 Task: Create a Workspace WS0000000005 in Trello with Workspace Type as ENGINEERING-IT and Workspace Description as WD0000000005. Invite a Team Member ayush98111@gmail.com to Workspace WS0000000005 in Trello. Invite a Team Member mailaustralia7@gmail.com to Workspace WS0000000005 in Trello. Invite a Team Member carxxstreet791@gmail.com to Workspace WS0000000005 in Trello. Invite a Team Member nikrathi889@gmail.com to Workspace WS0000000005 in Trello
Action: Mouse moved to (591, 109)
Screenshot: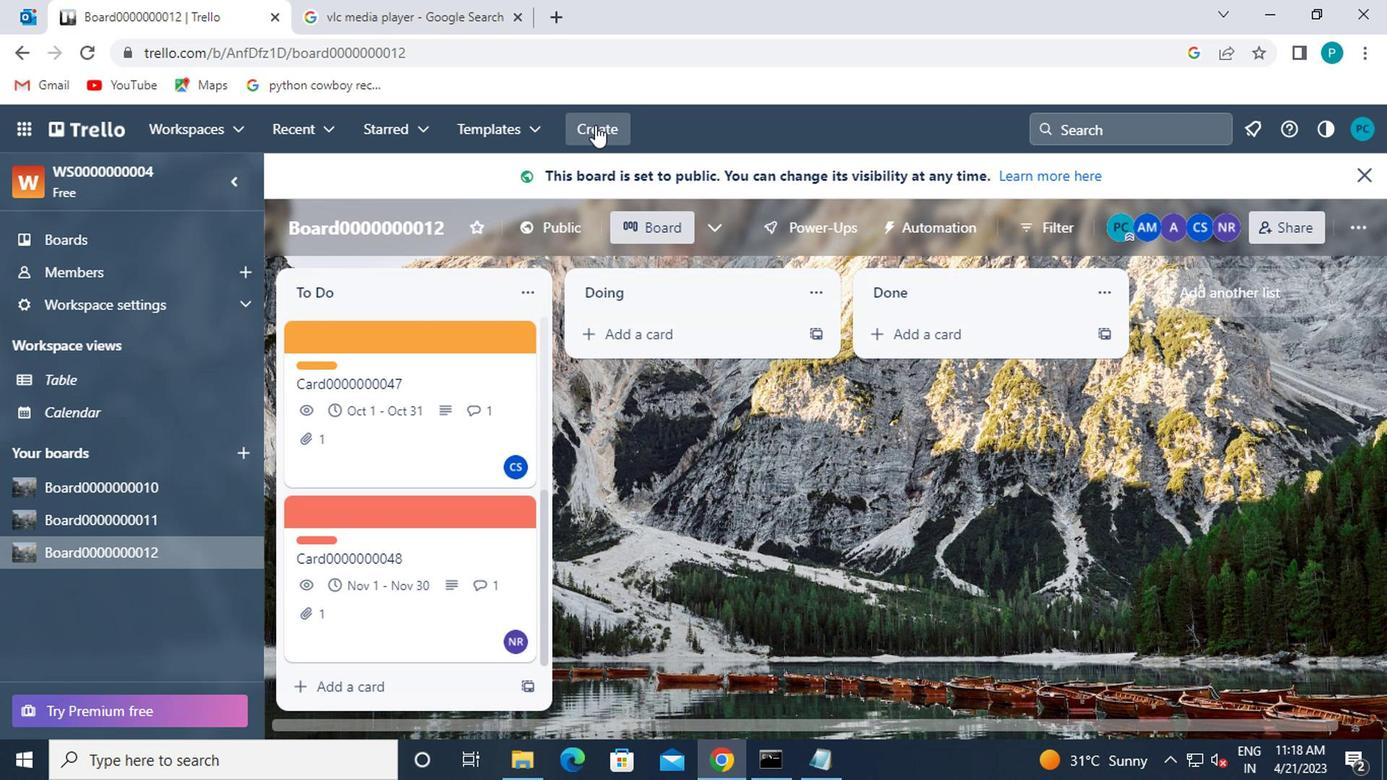 
Action: Mouse pressed left at (591, 109)
Screenshot: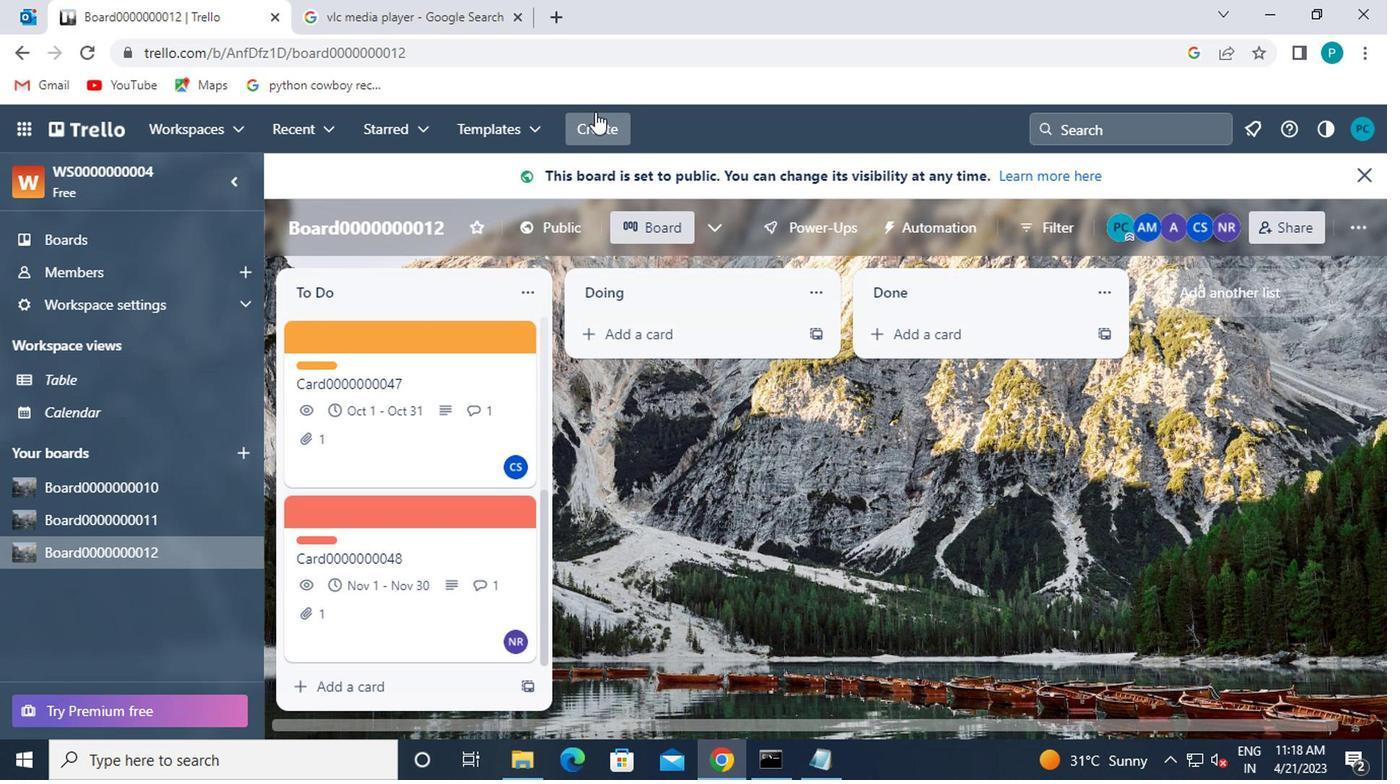 
Action: Mouse moved to (593, 117)
Screenshot: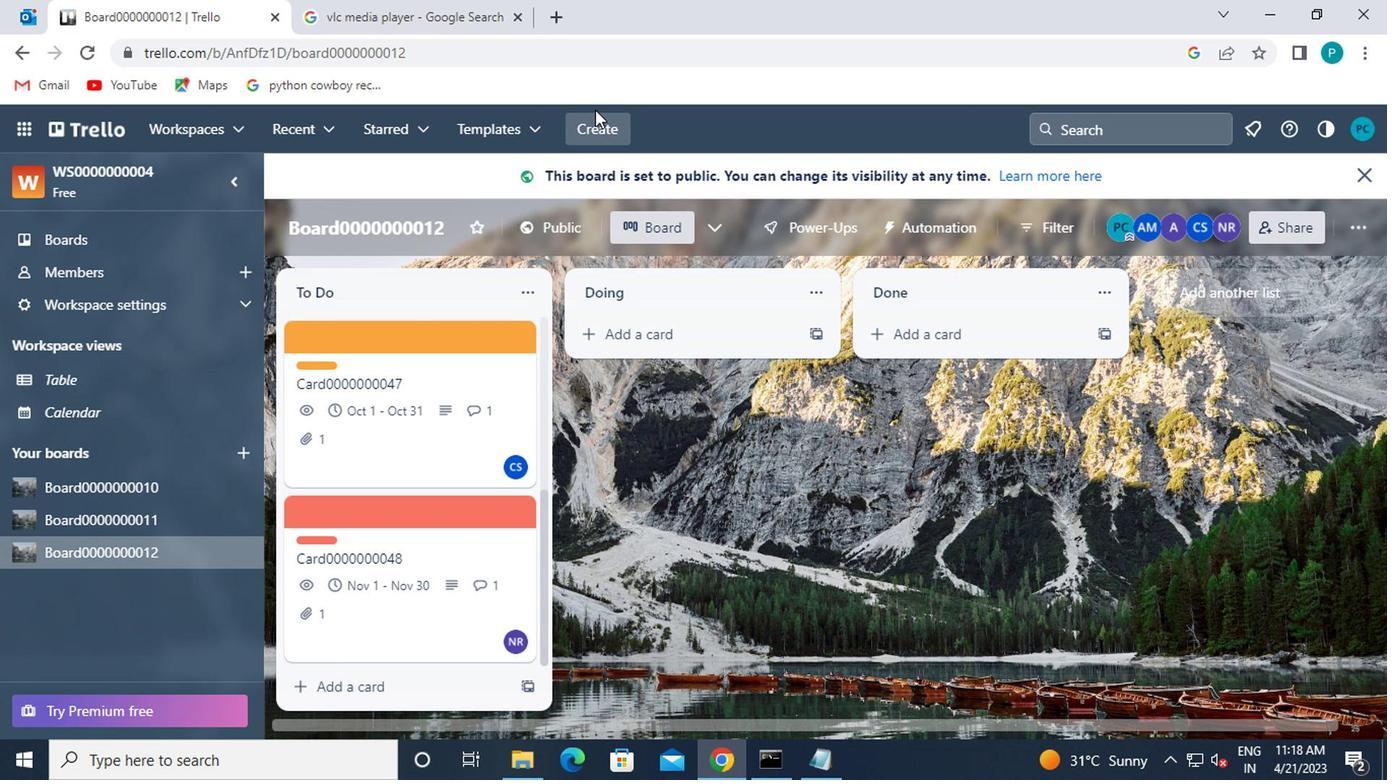 
Action: Mouse pressed left at (593, 117)
Screenshot: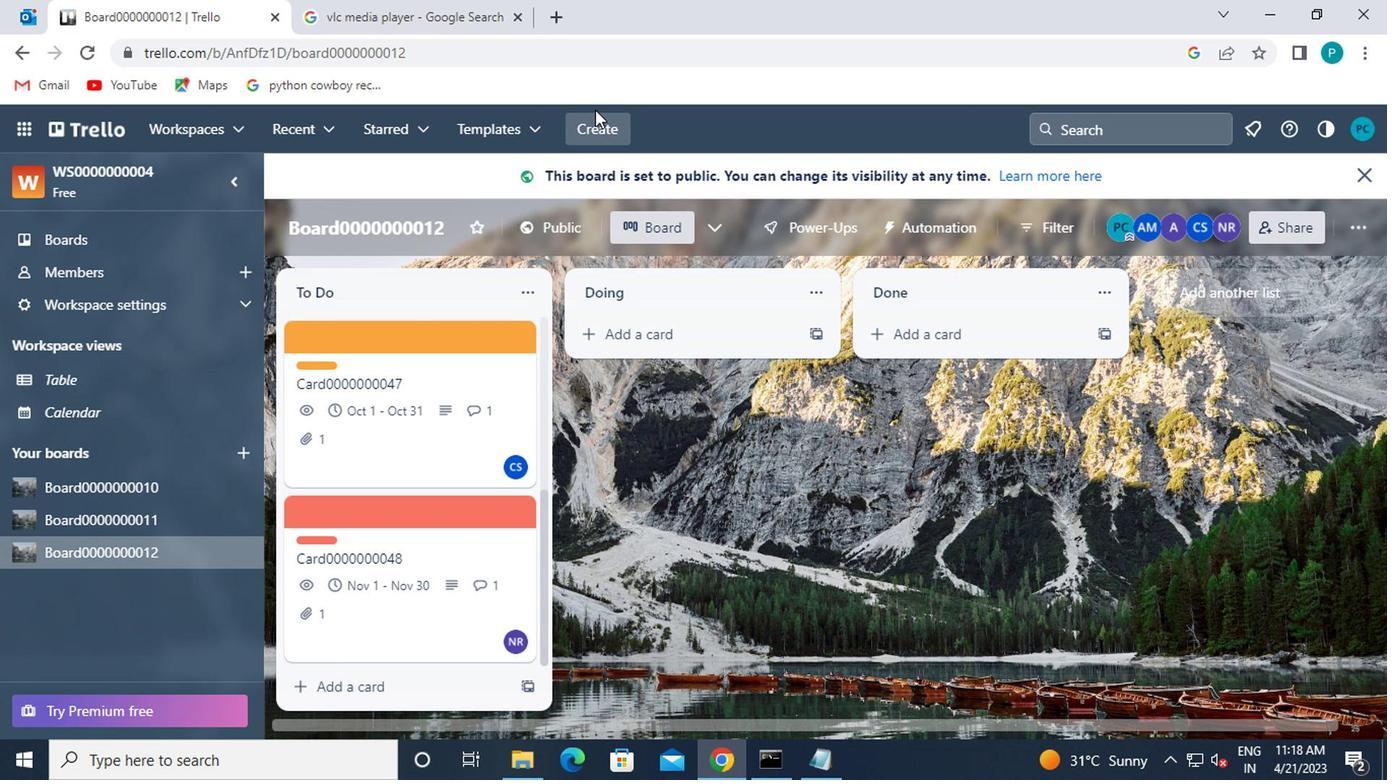 
Action: Mouse moved to (648, 332)
Screenshot: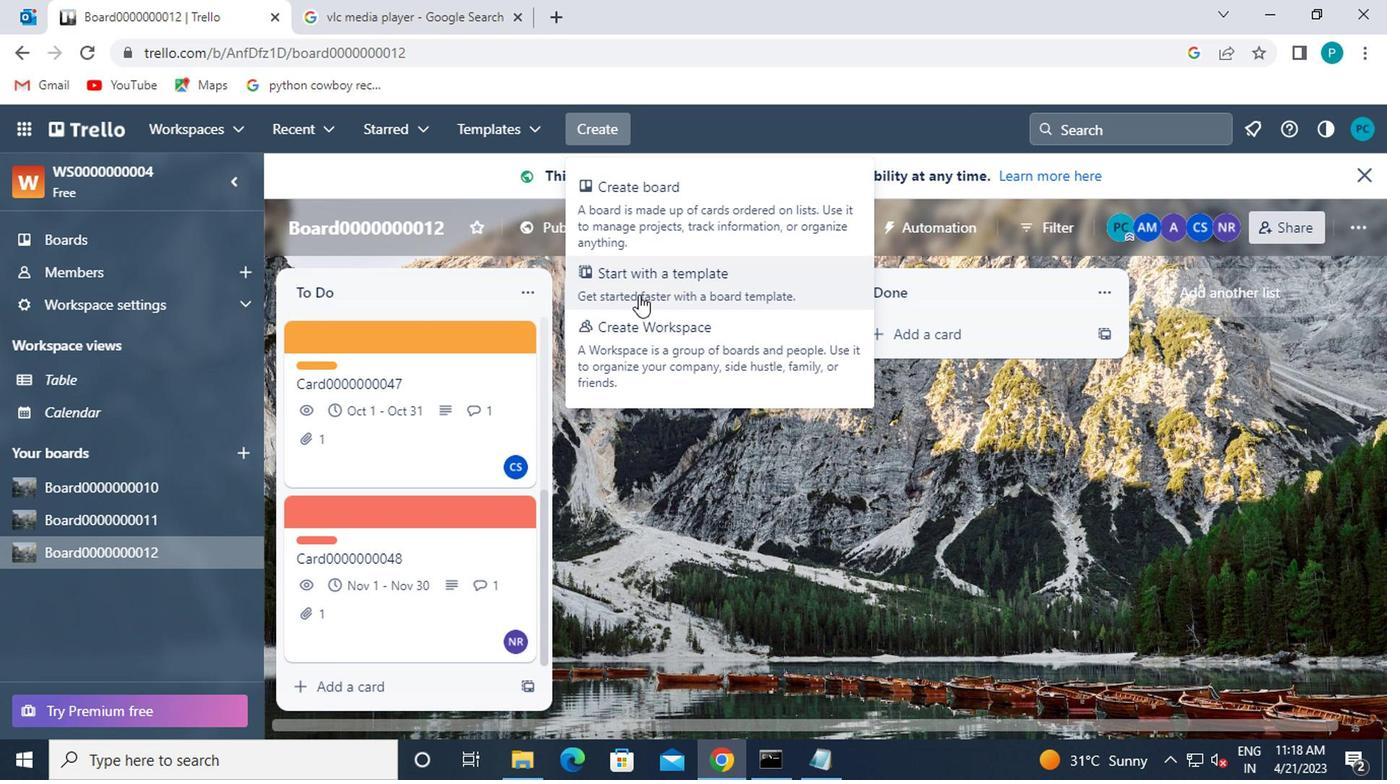 
Action: Mouse pressed left at (648, 332)
Screenshot: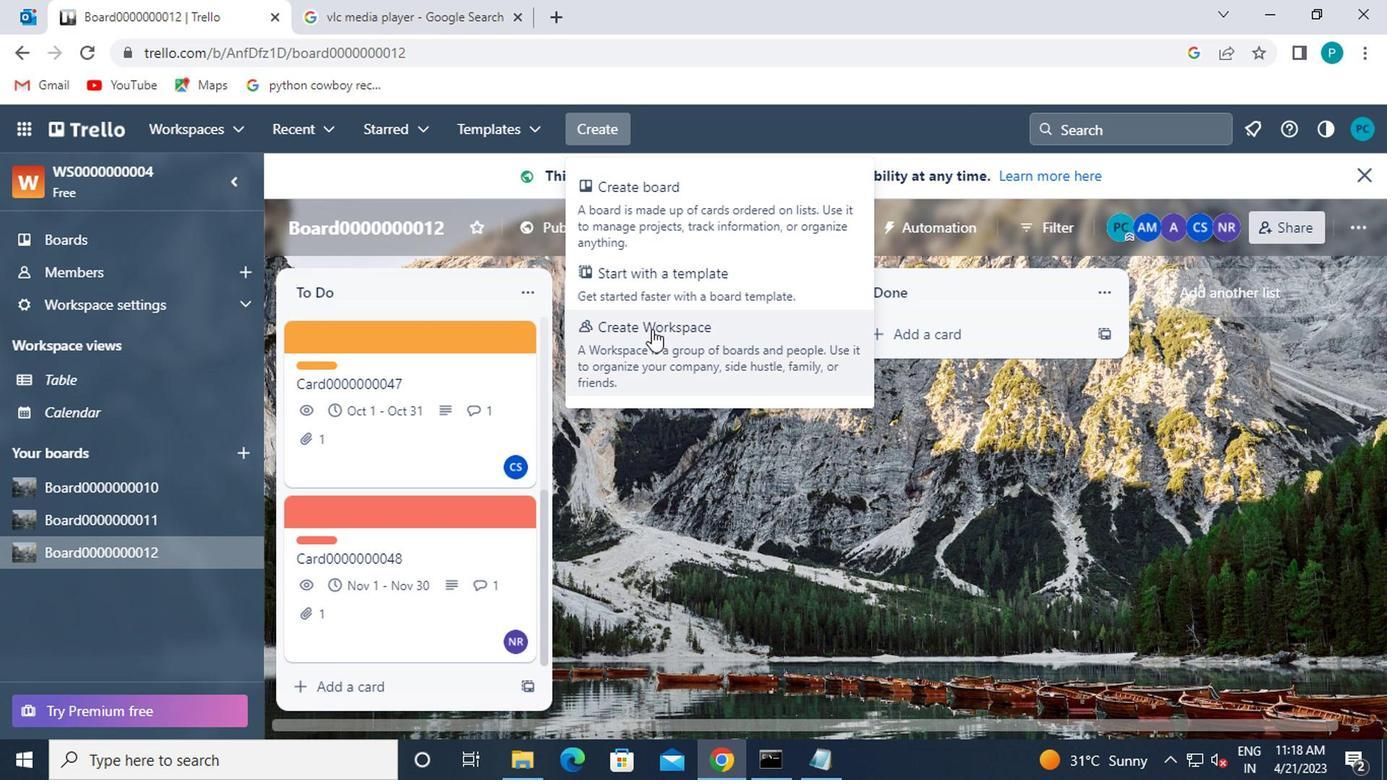 
Action: Mouse moved to (430, 376)
Screenshot: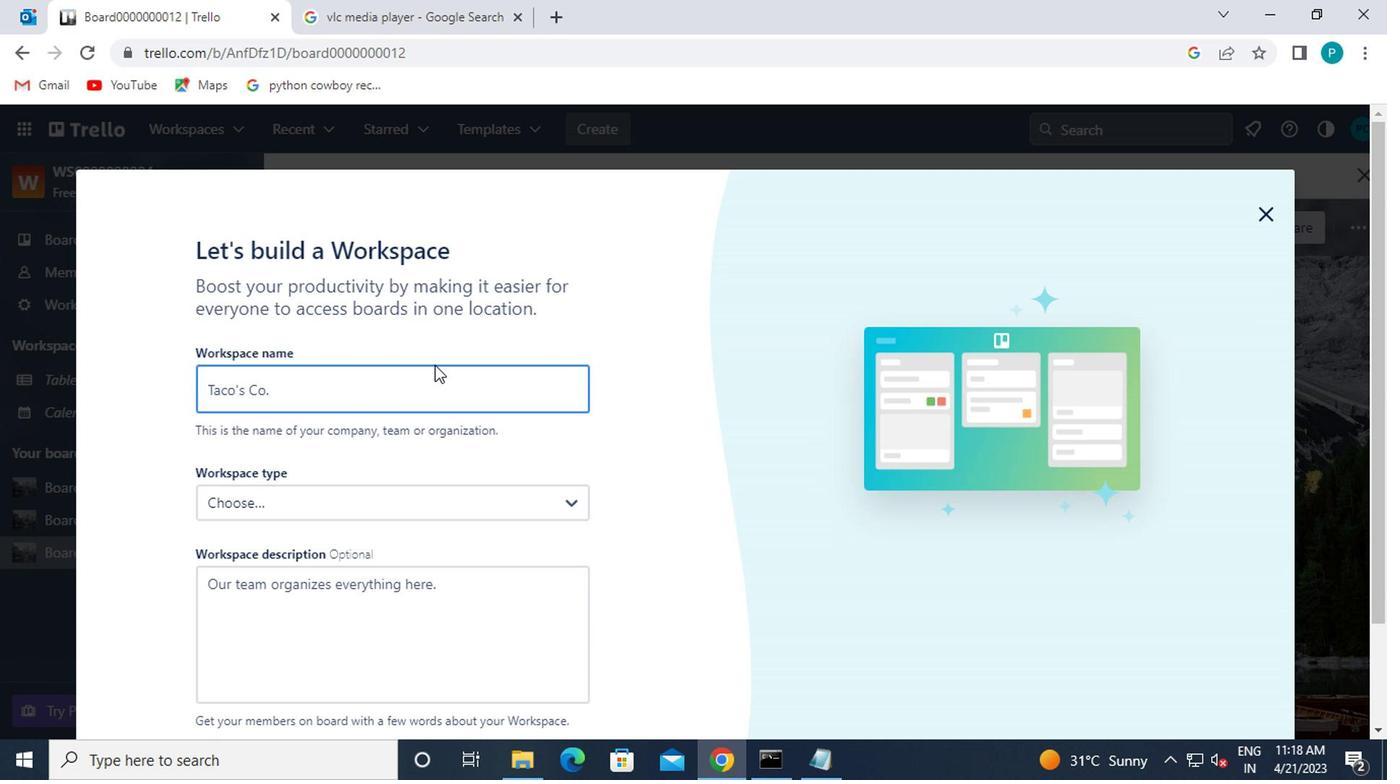 
Action: Mouse pressed left at (430, 376)
Screenshot: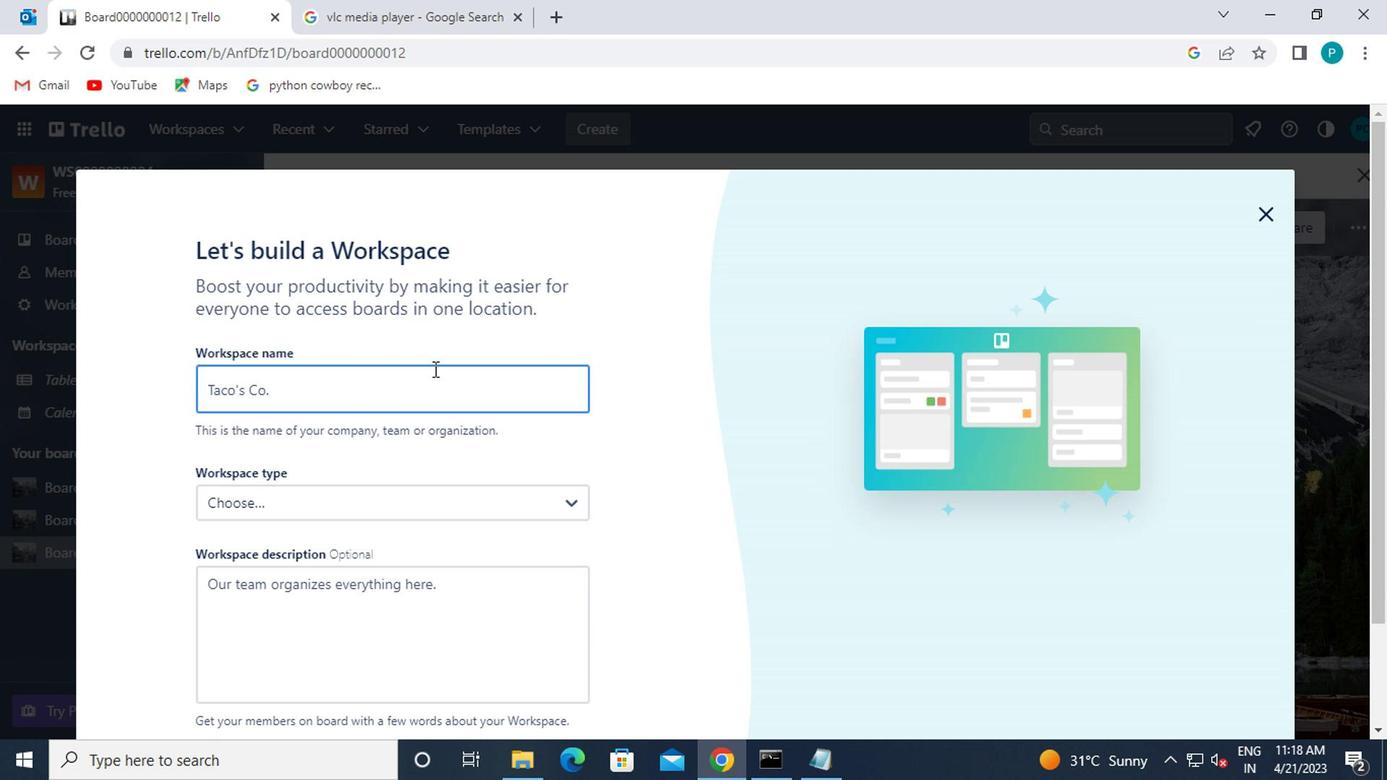 
Action: Mouse moved to (430, 379)
Screenshot: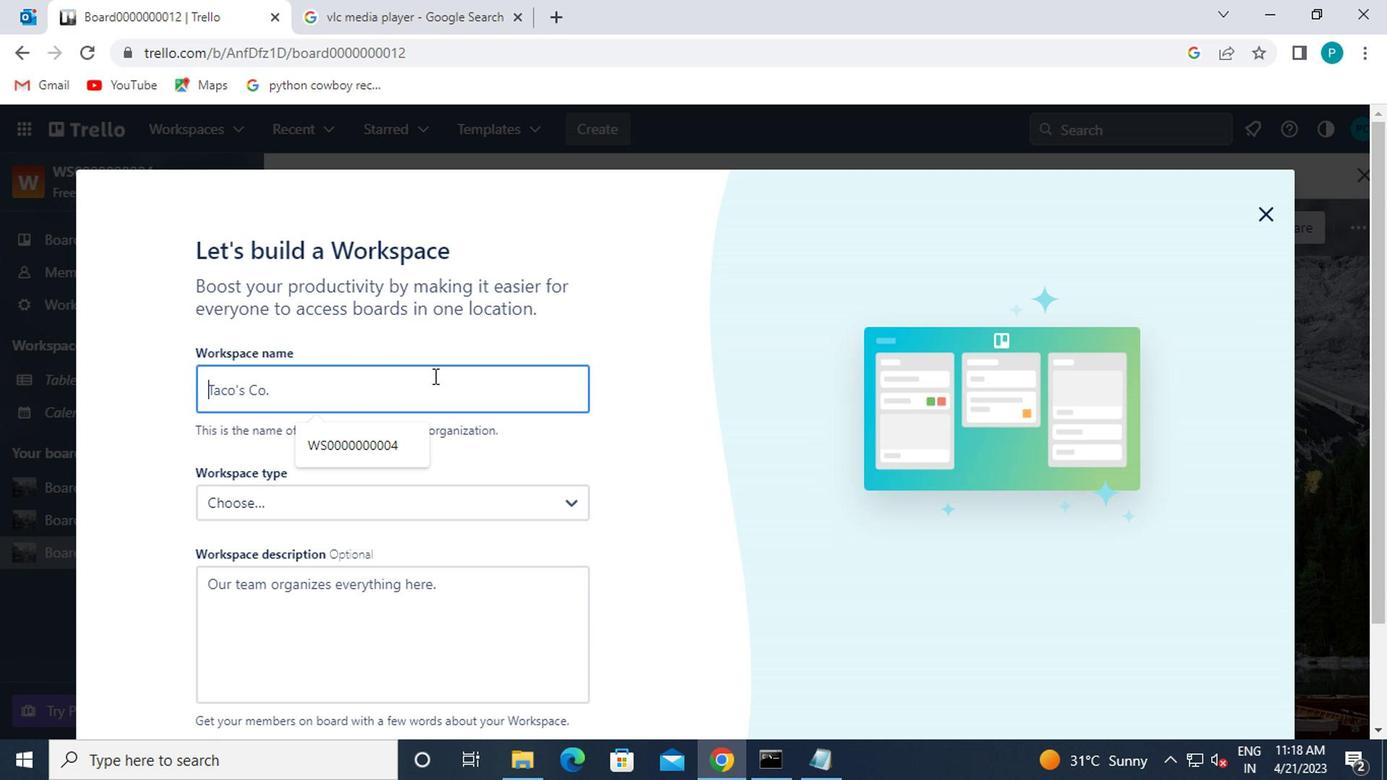 
Action: Key pressed ws0000000005
Screenshot: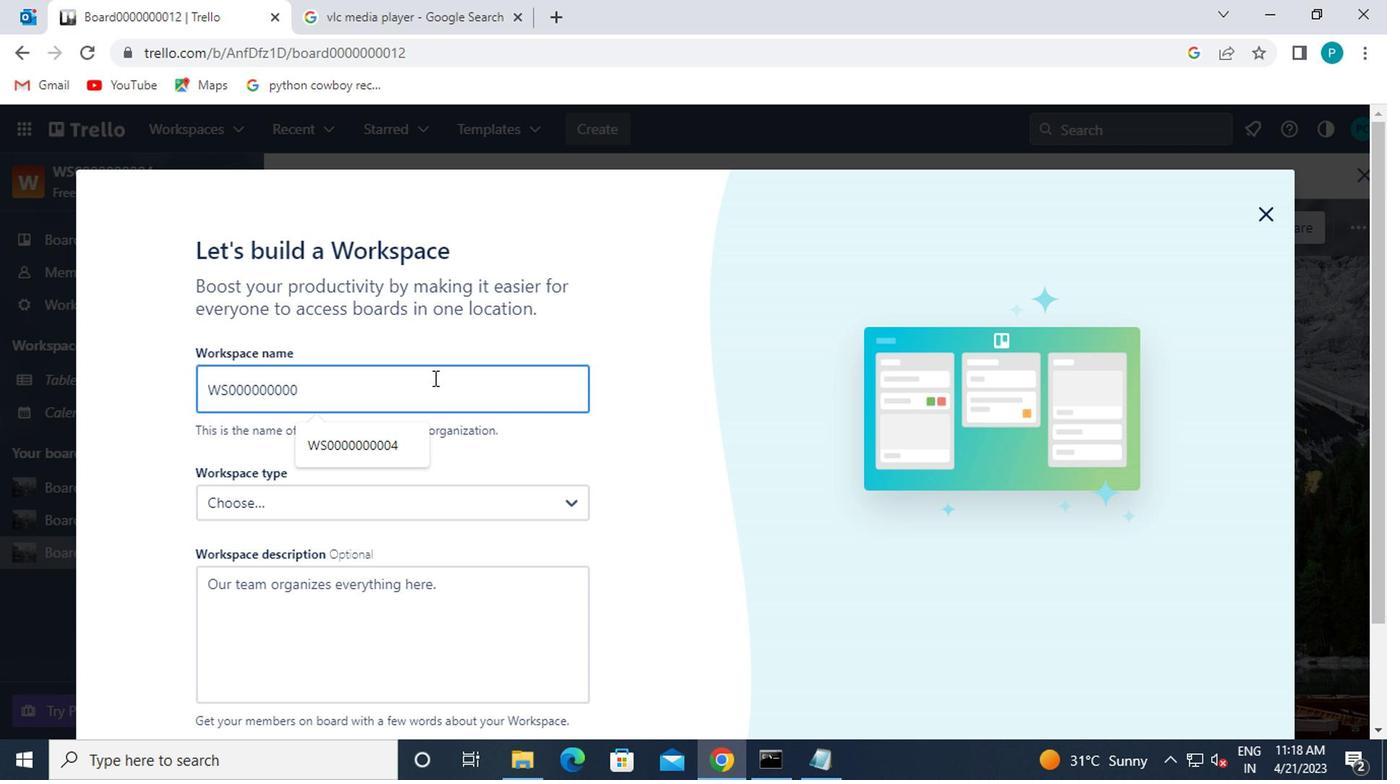 
Action: Mouse moved to (424, 500)
Screenshot: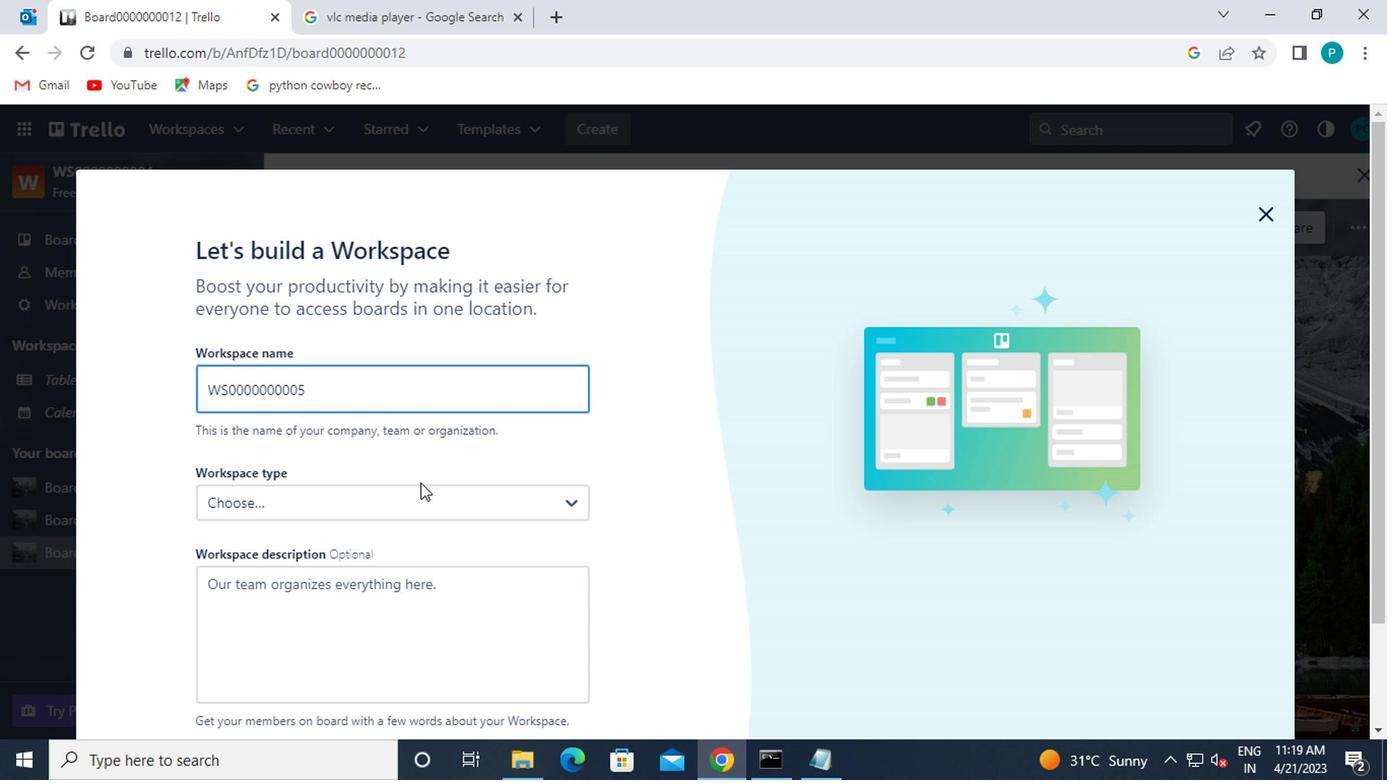 
Action: Mouse pressed left at (424, 500)
Screenshot: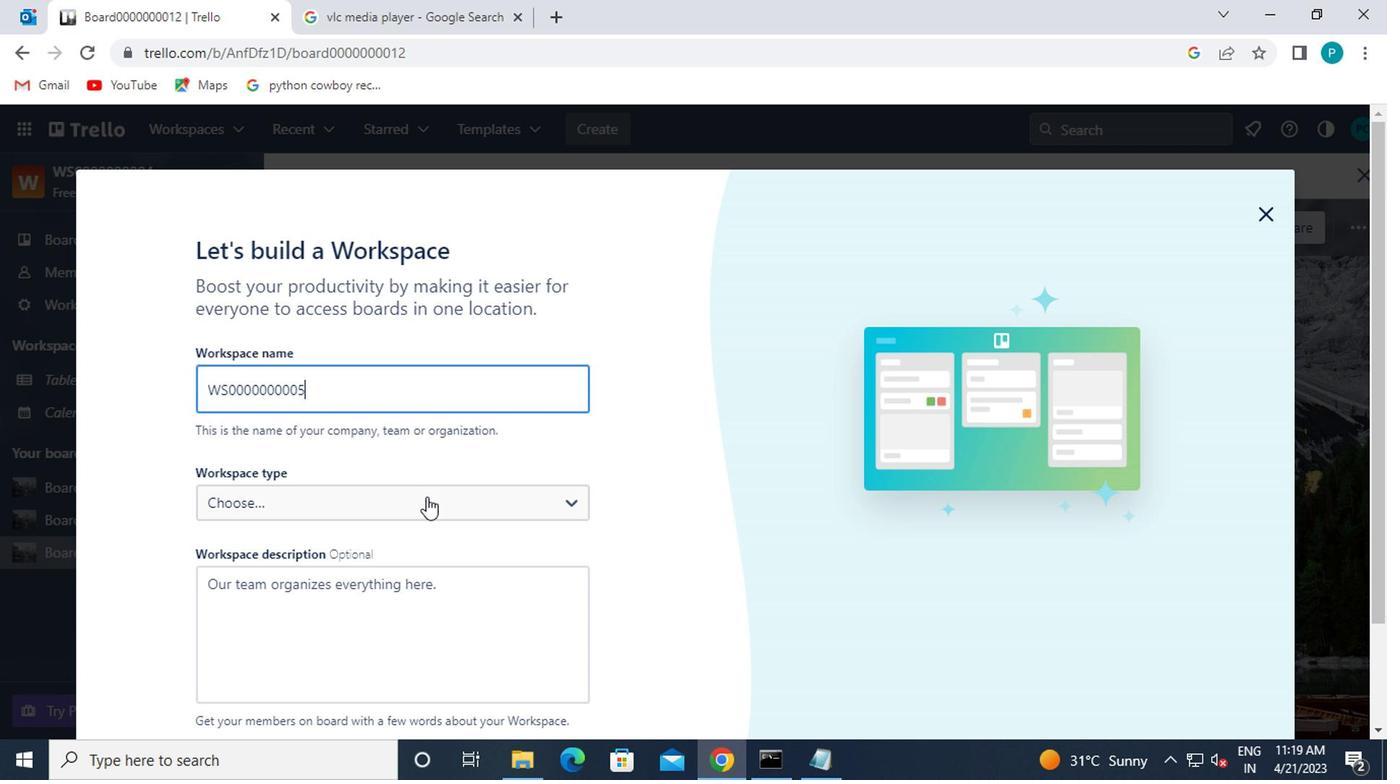 
Action: Mouse moved to (362, 712)
Screenshot: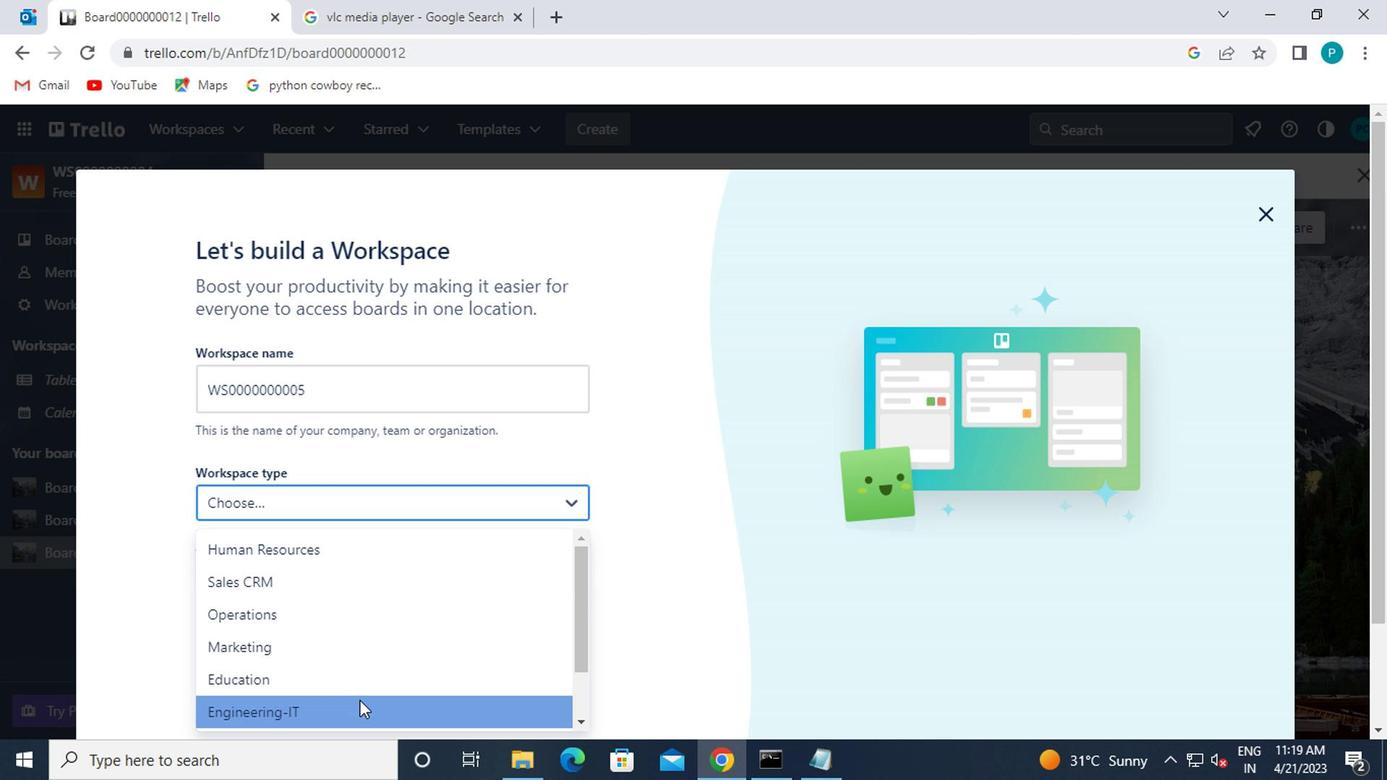 
Action: Mouse pressed left at (362, 712)
Screenshot: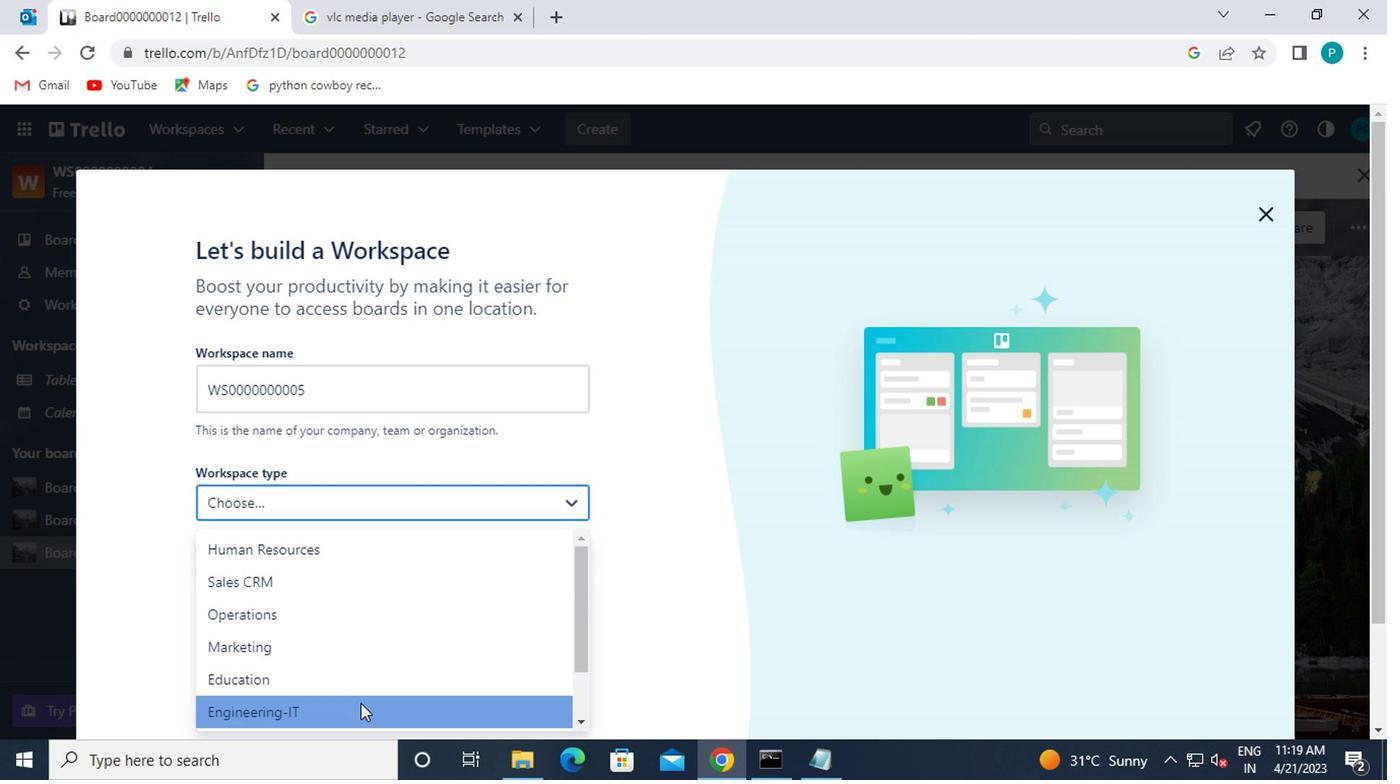 
Action: Mouse moved to (344, 669)
Screenshot: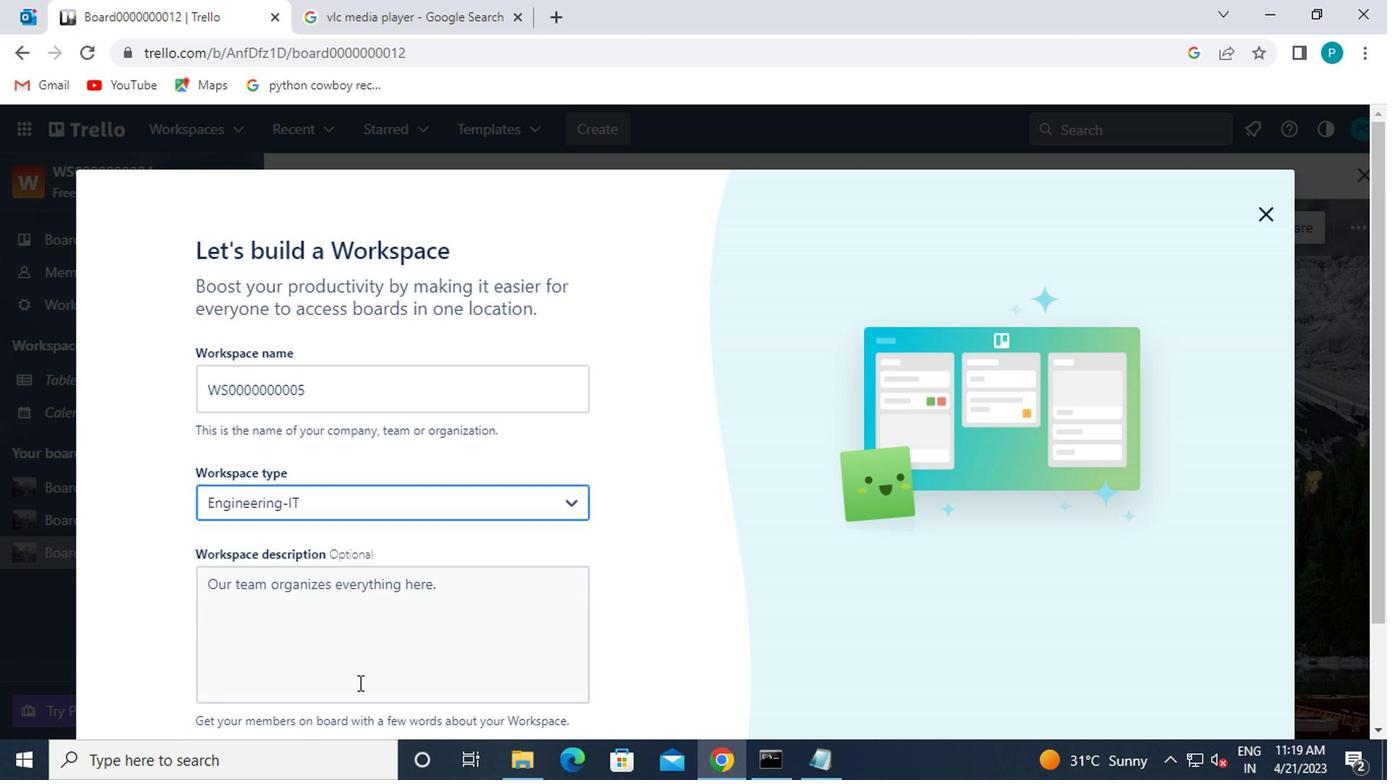 
Action: Mouse scrolled (344, 668) with delta (0, -1)
Screenshot: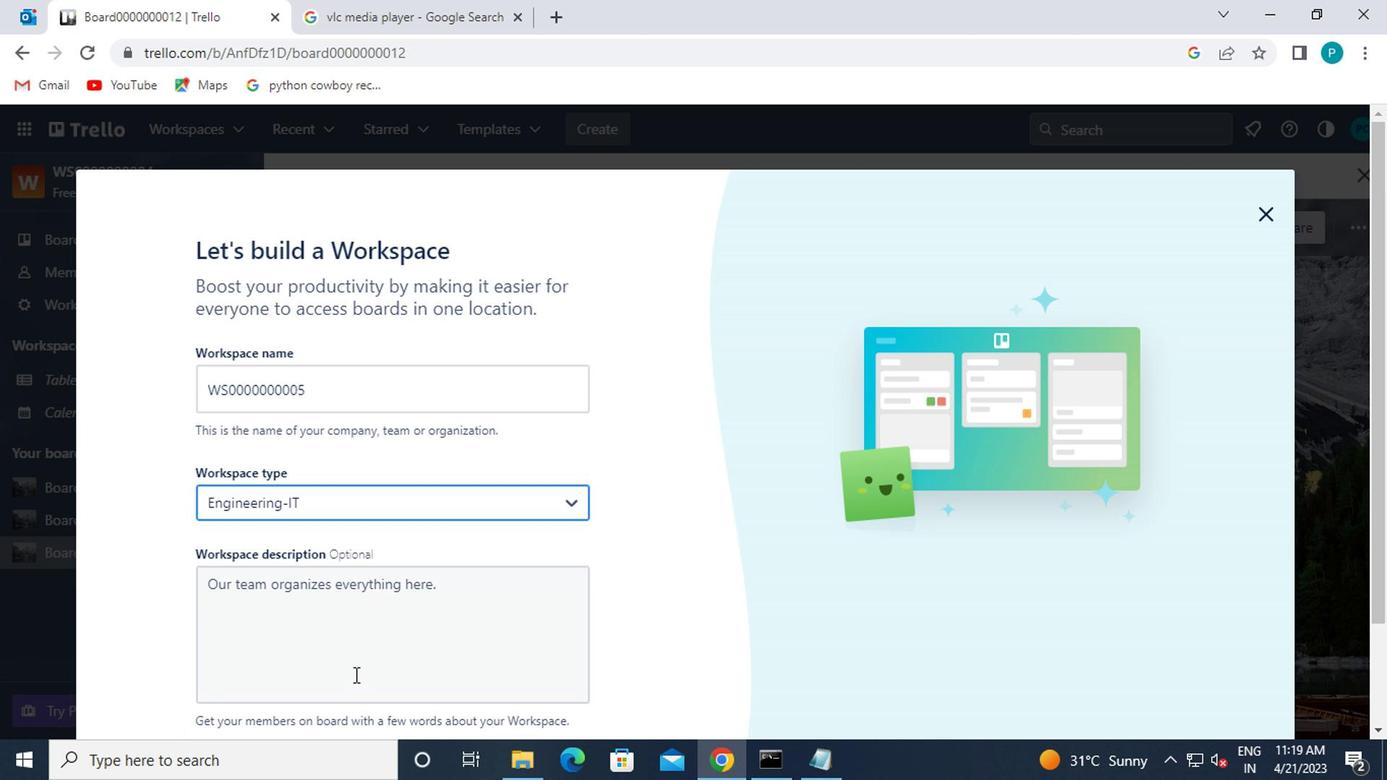 
Action: Mouse moved to (330, 544)
Screenshot: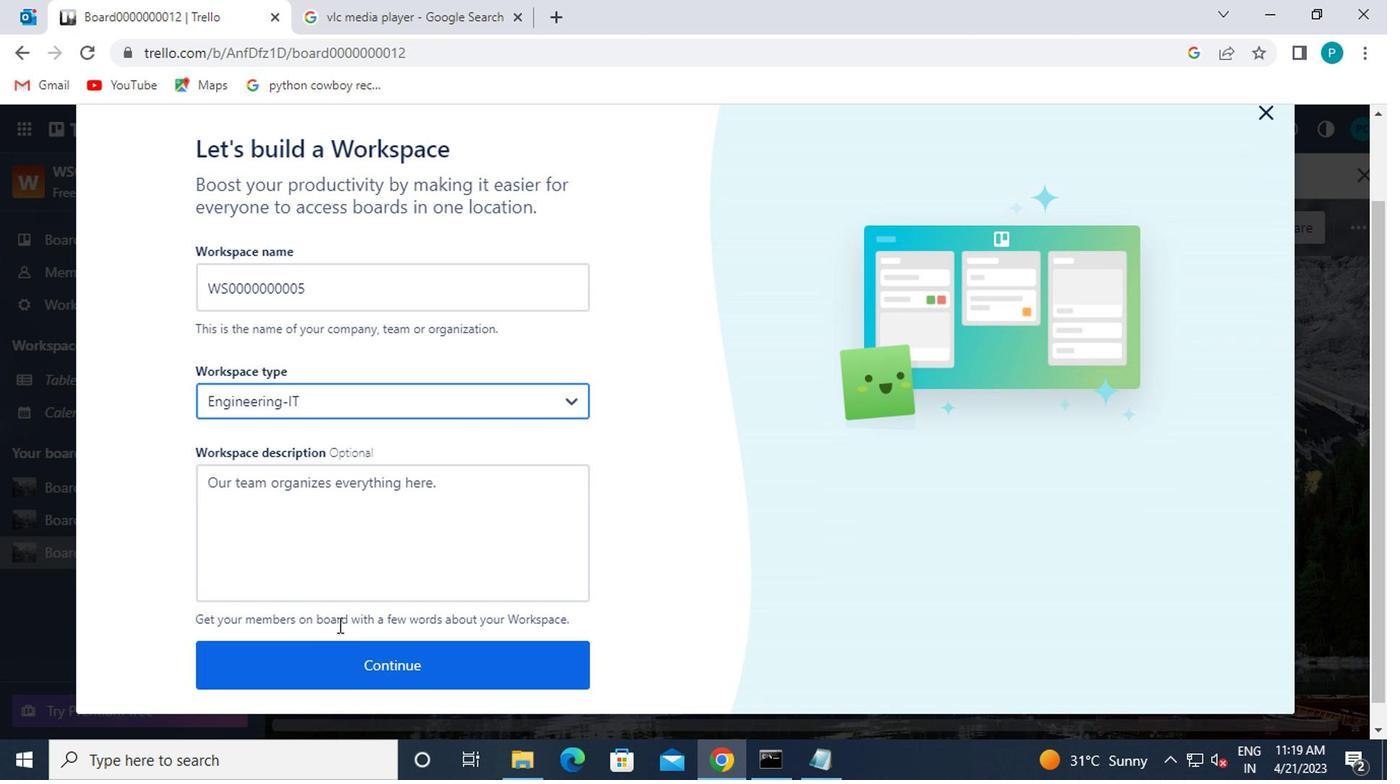 
Action: Mouse pressed left at (330, 544)
Screenshot: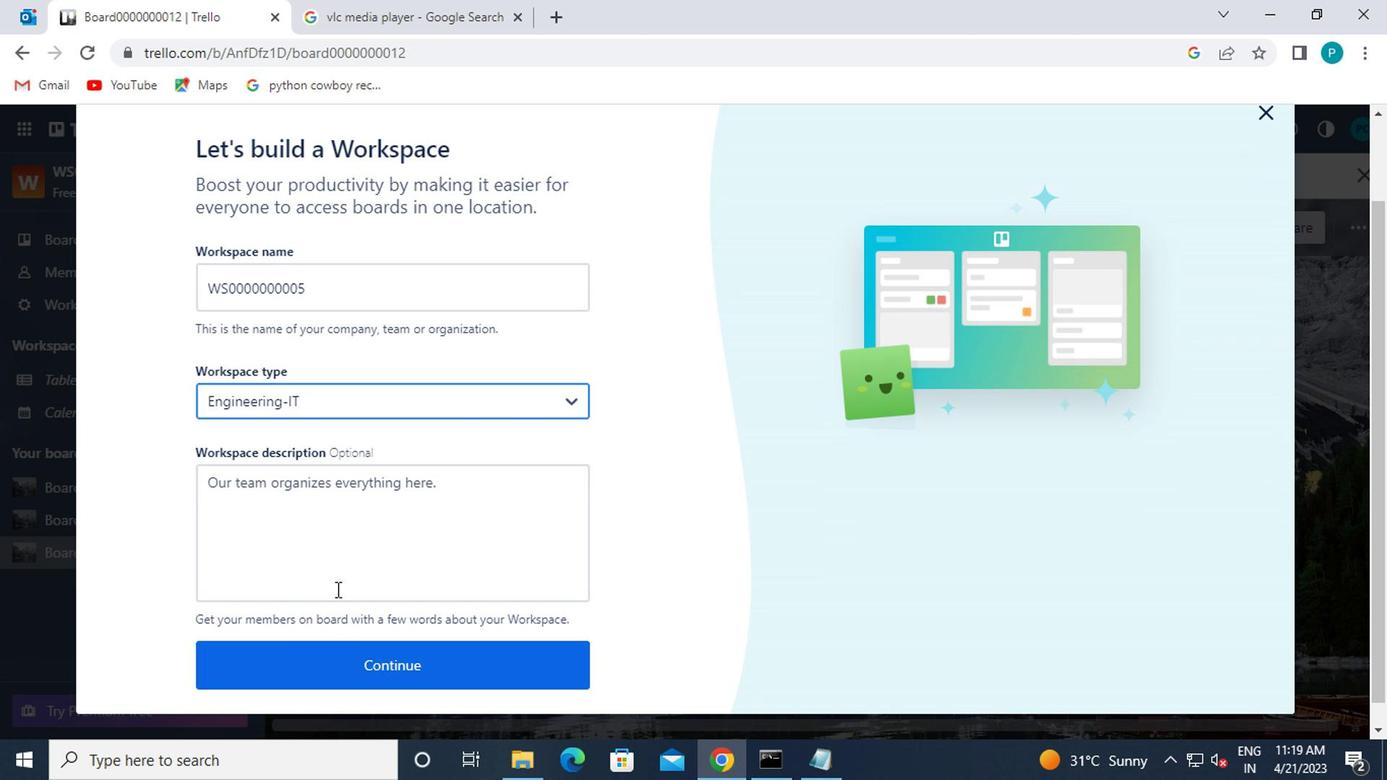 
Action: Key pressed wd0000000005
Screenshot: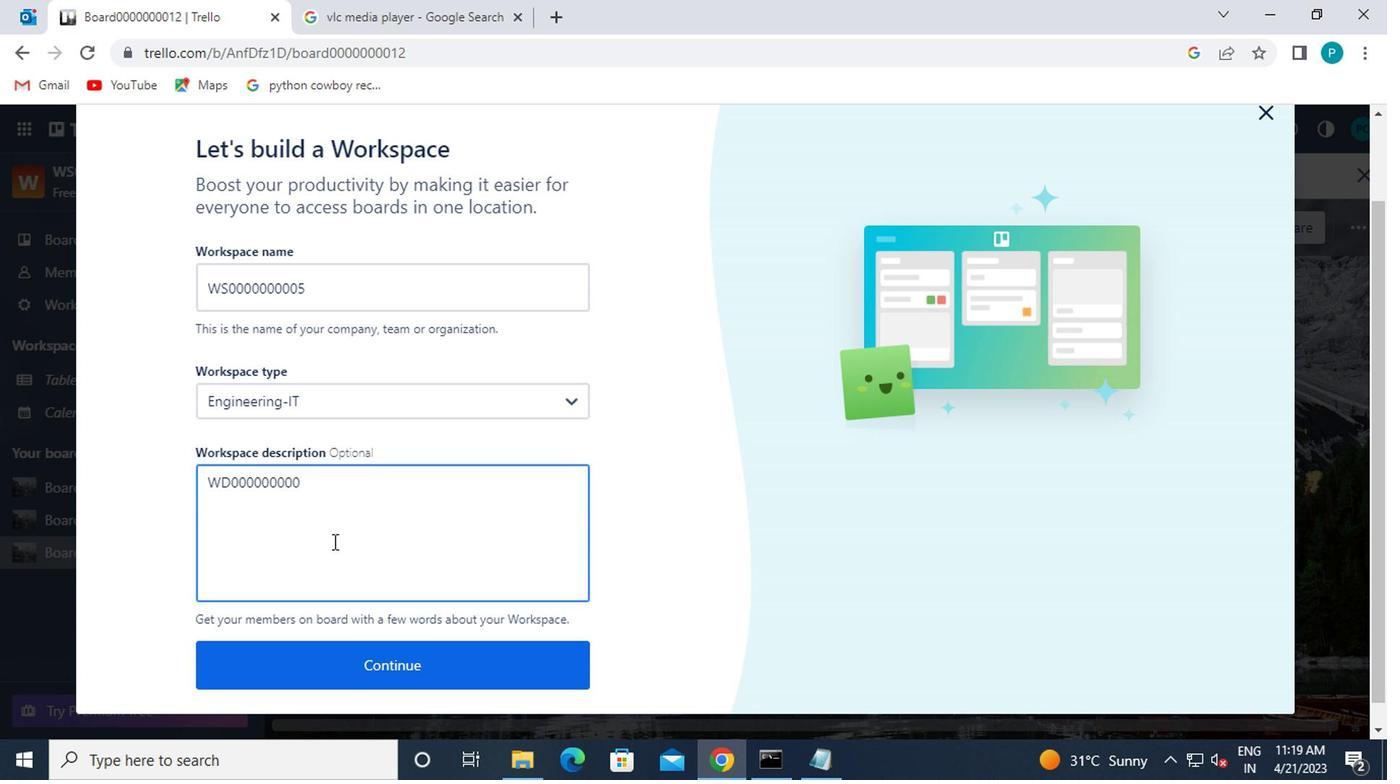 
Action: Mouse moved to (333, 658)
Screenshot: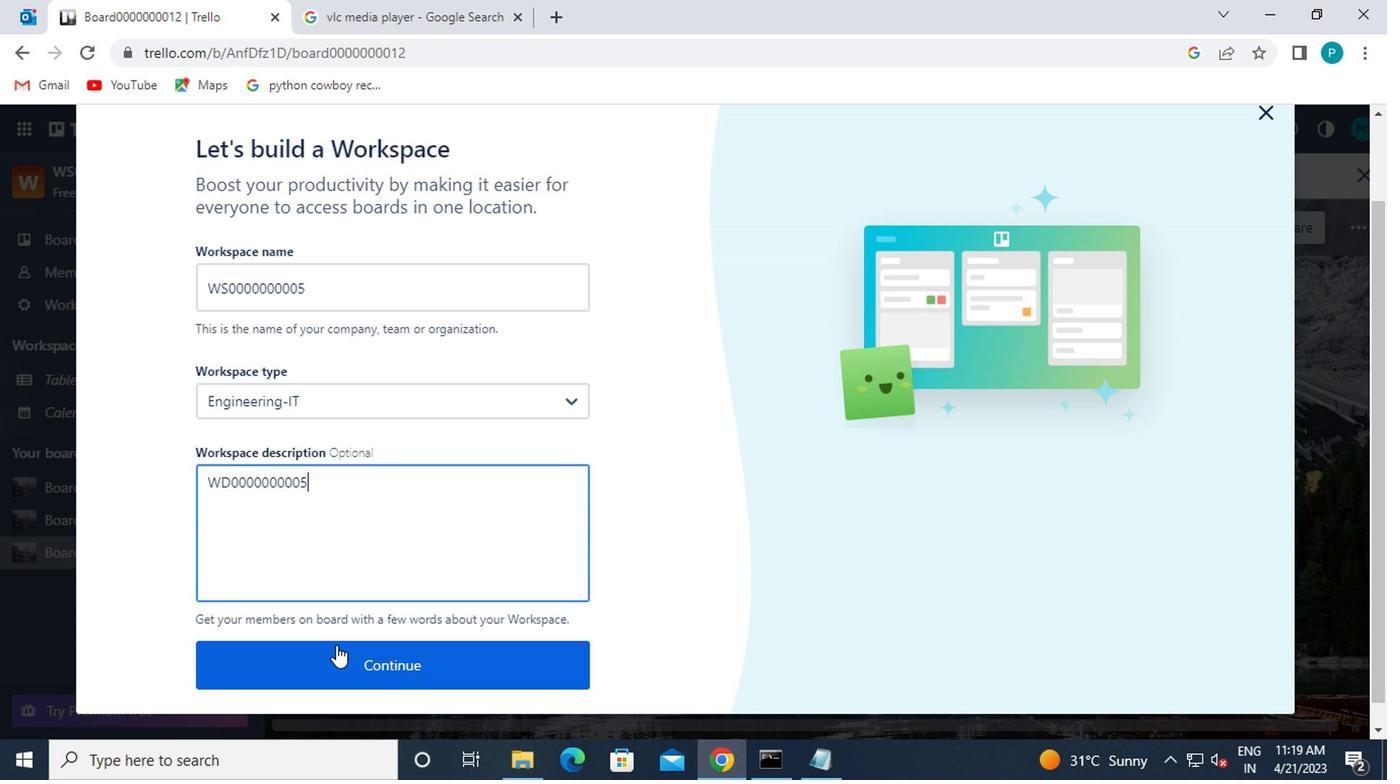 
Action: Mouse pressed left at (333, 658)
Screenshot: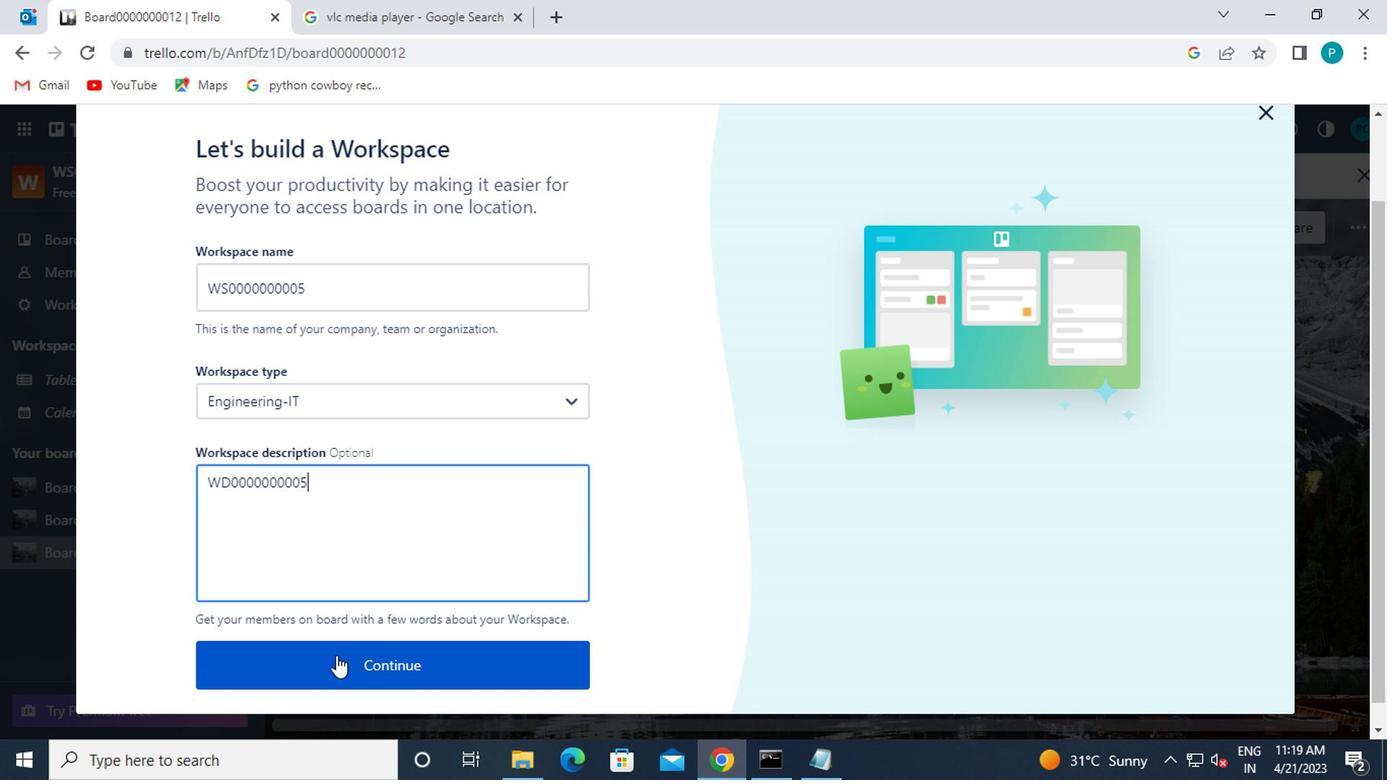
Action: Mouse moved to (272, 383)
Screenshot: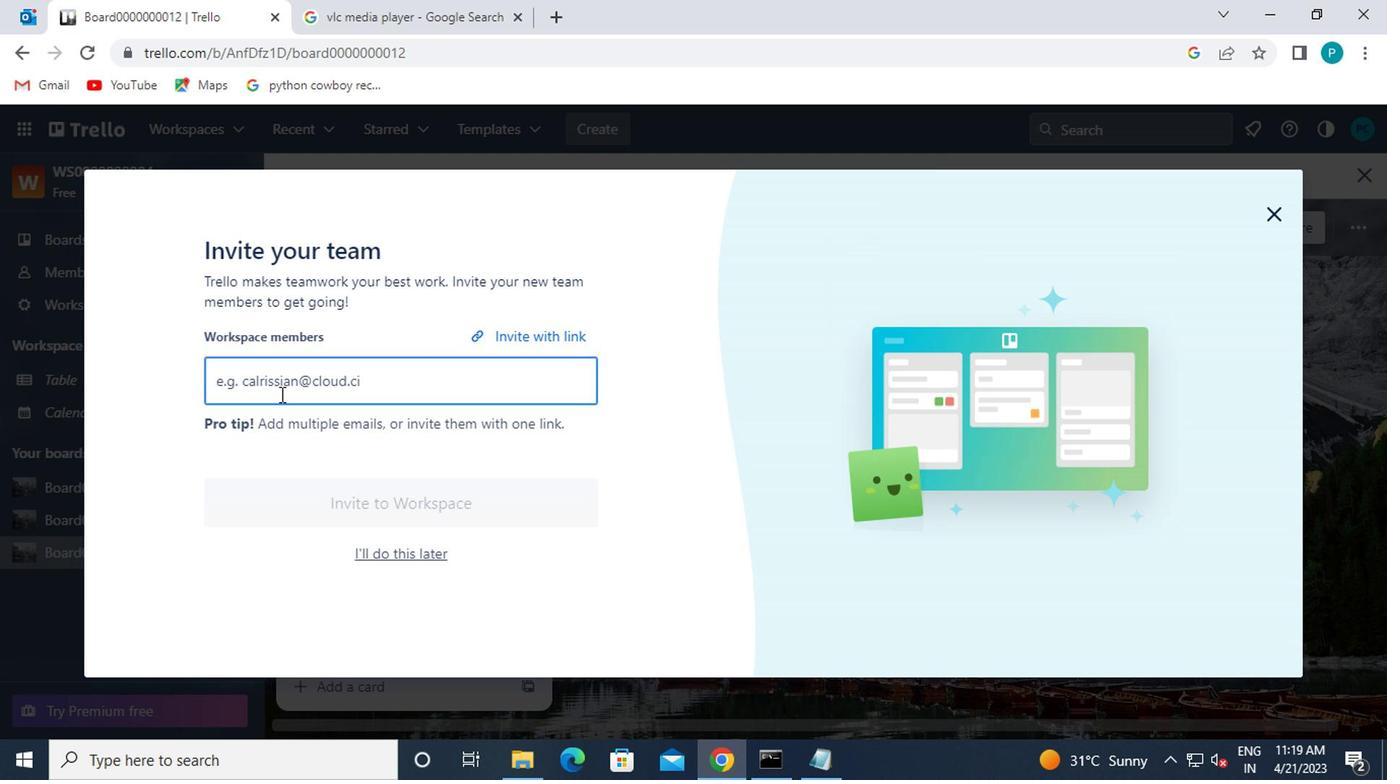 
Action: Mouse pressed left at (272, 383)
Screenshot: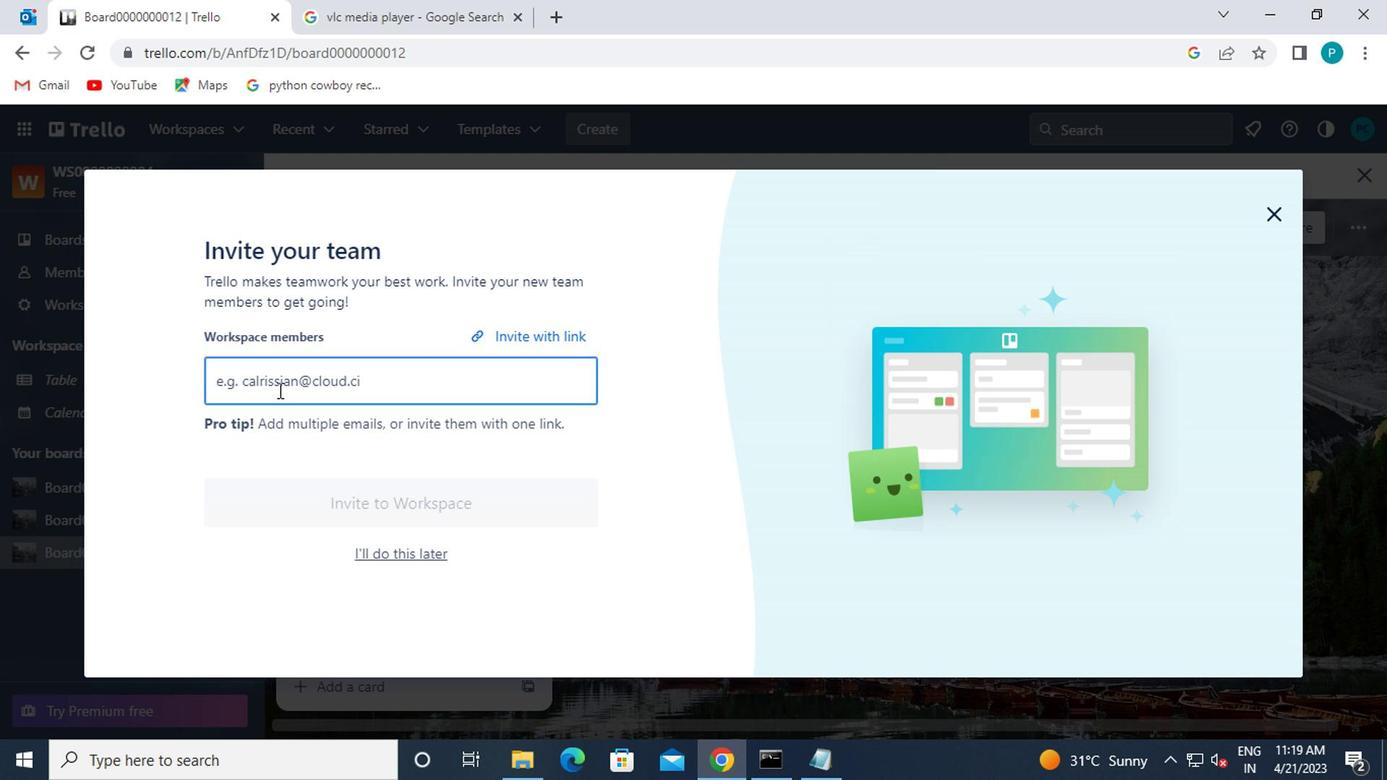
Action: Mouse moved to (424, 294)
Screenshot: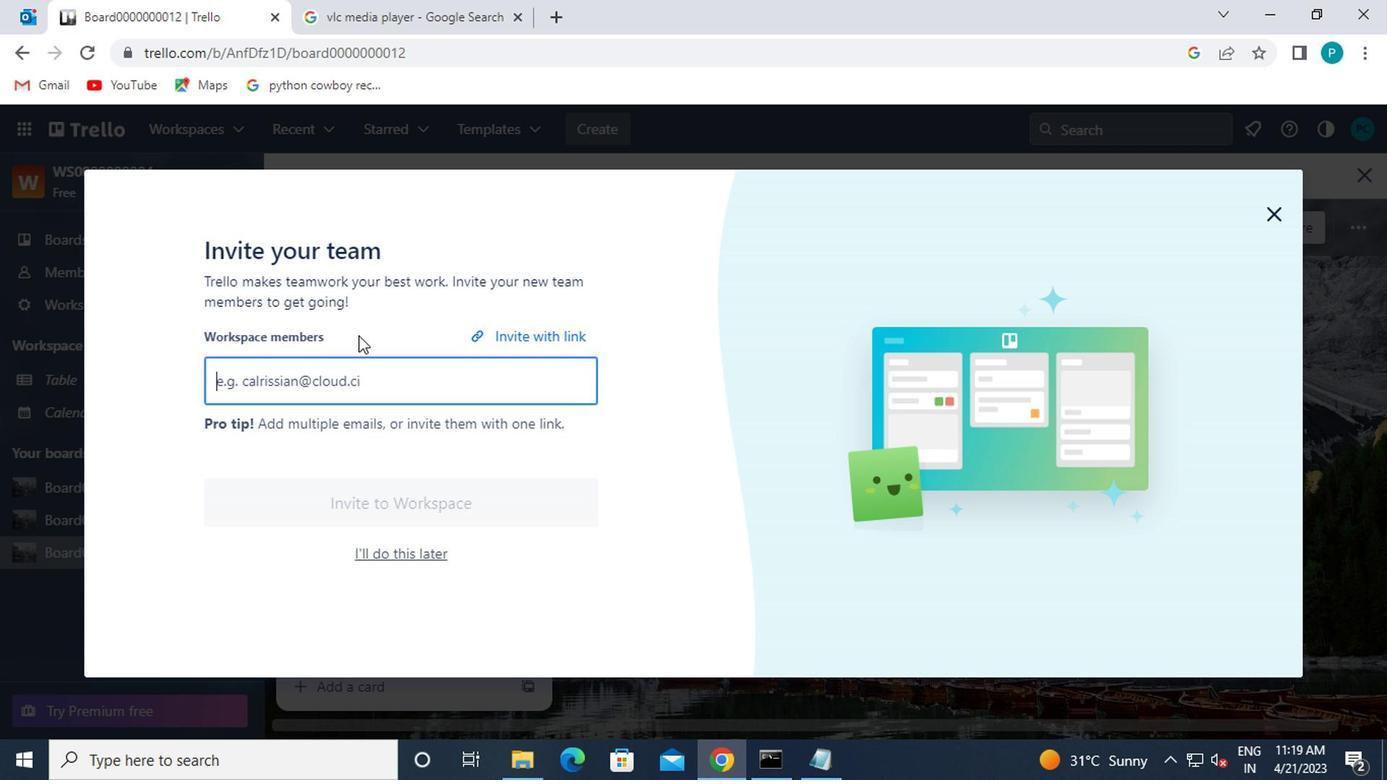 
Action: Key pressed <Key.caps_lock>ayush
Screenshot: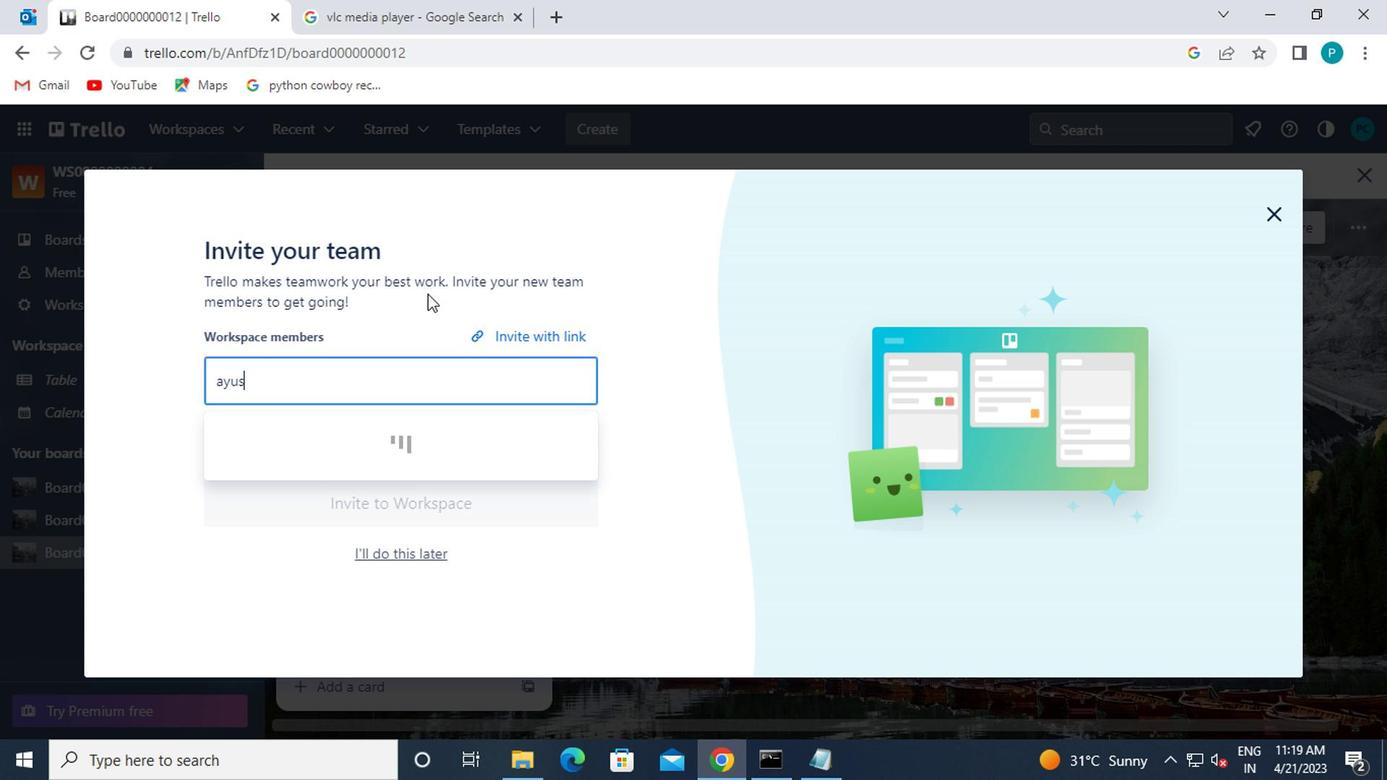 
Action: Mouse moved to (265, 442)
Screenshot: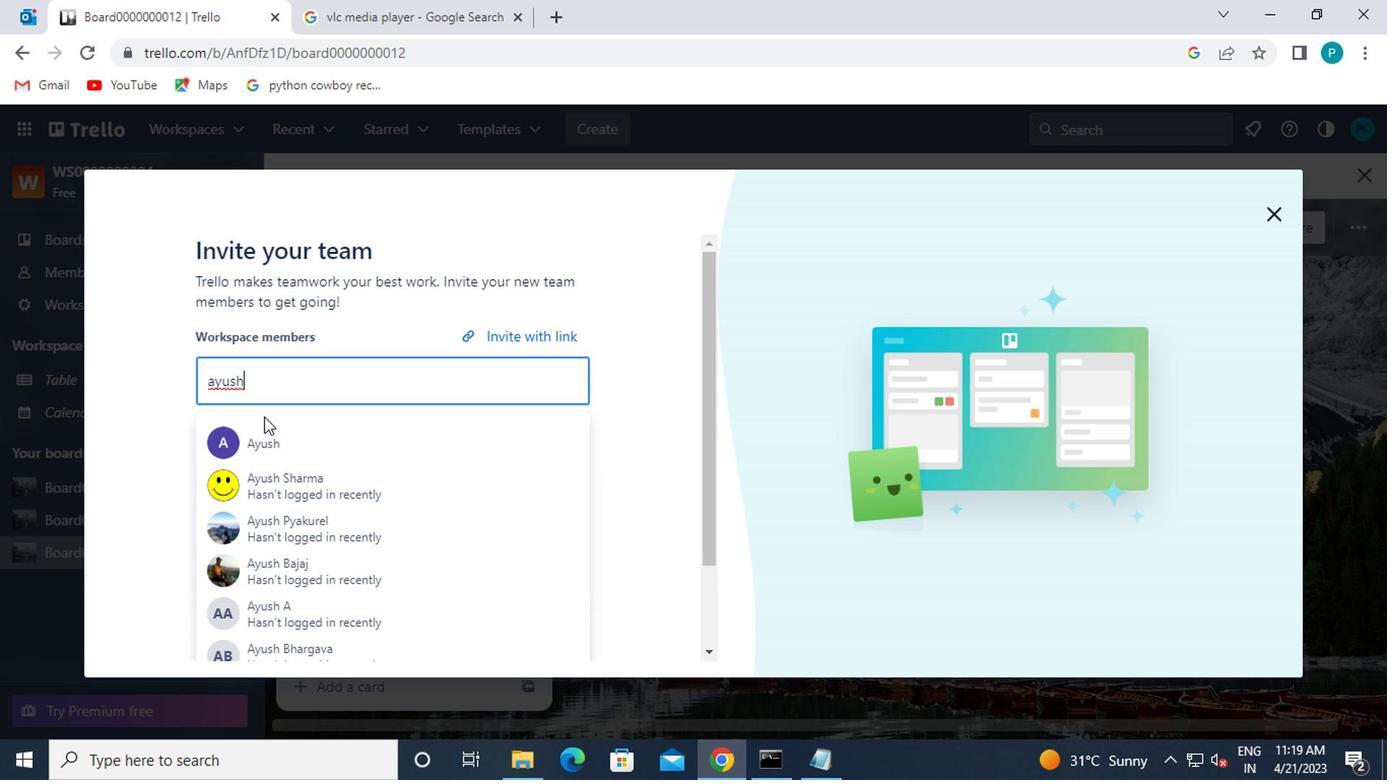 
Action: Mouse pressed left at (265, 442)
Screenshot: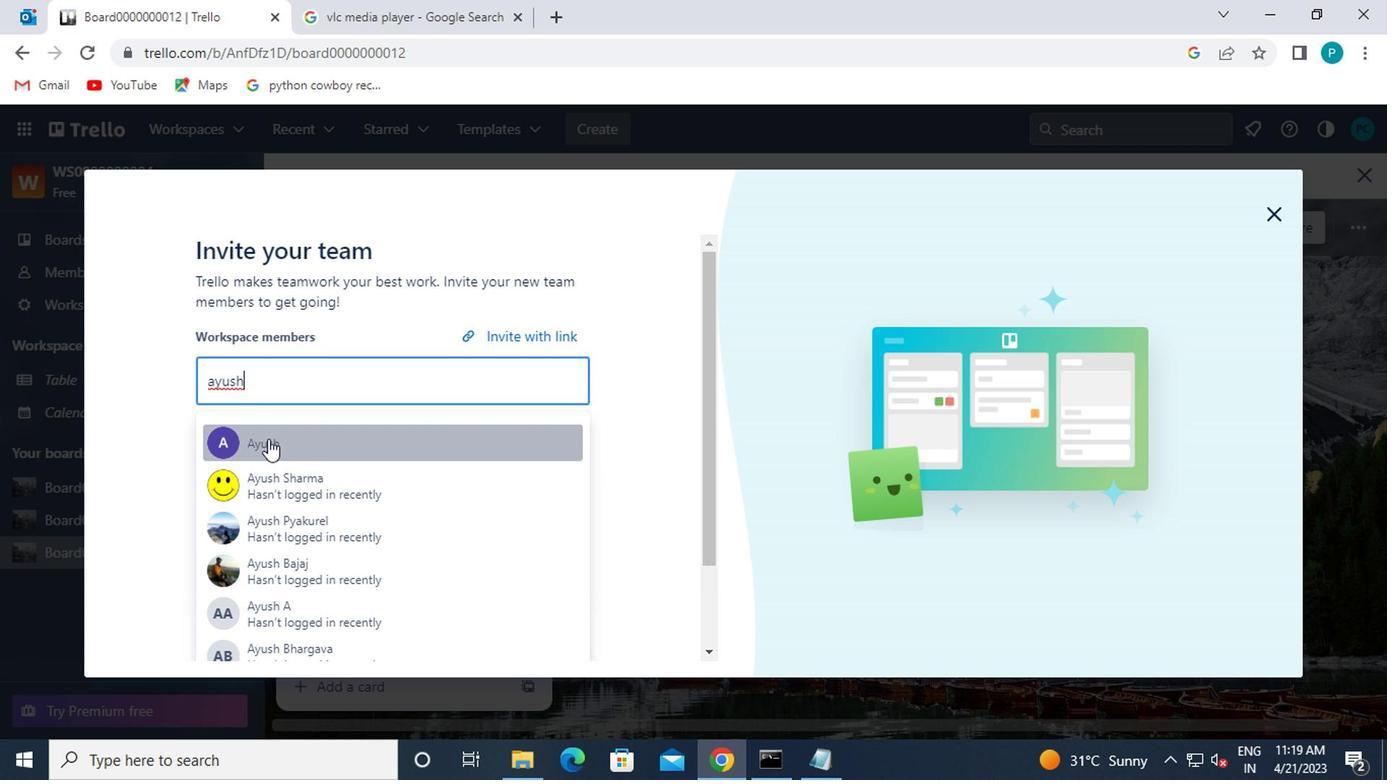 
Action: Mouse moved to (297, 387)
Screenshot: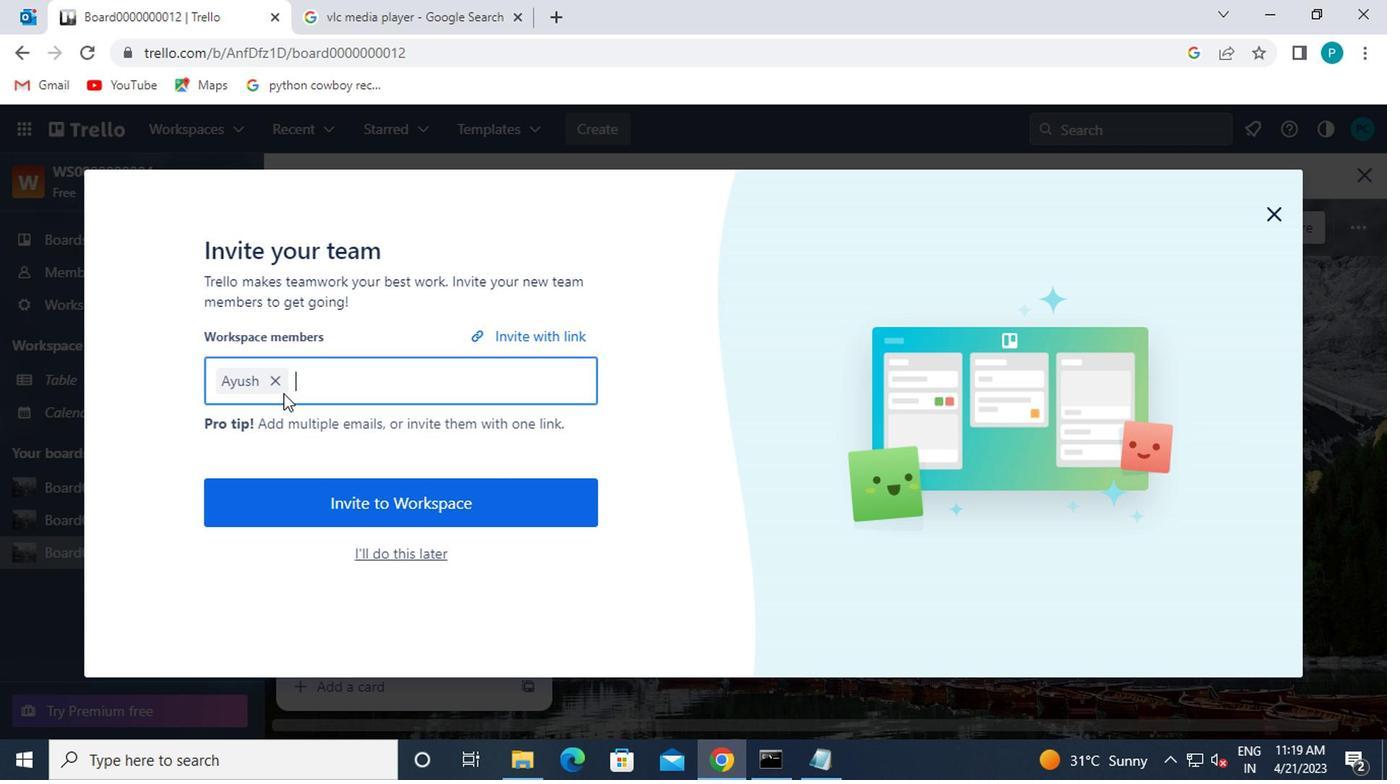 
Action: Key pressed mailaustralia7<Key.shift>@GMAIL.COM
Screenshot: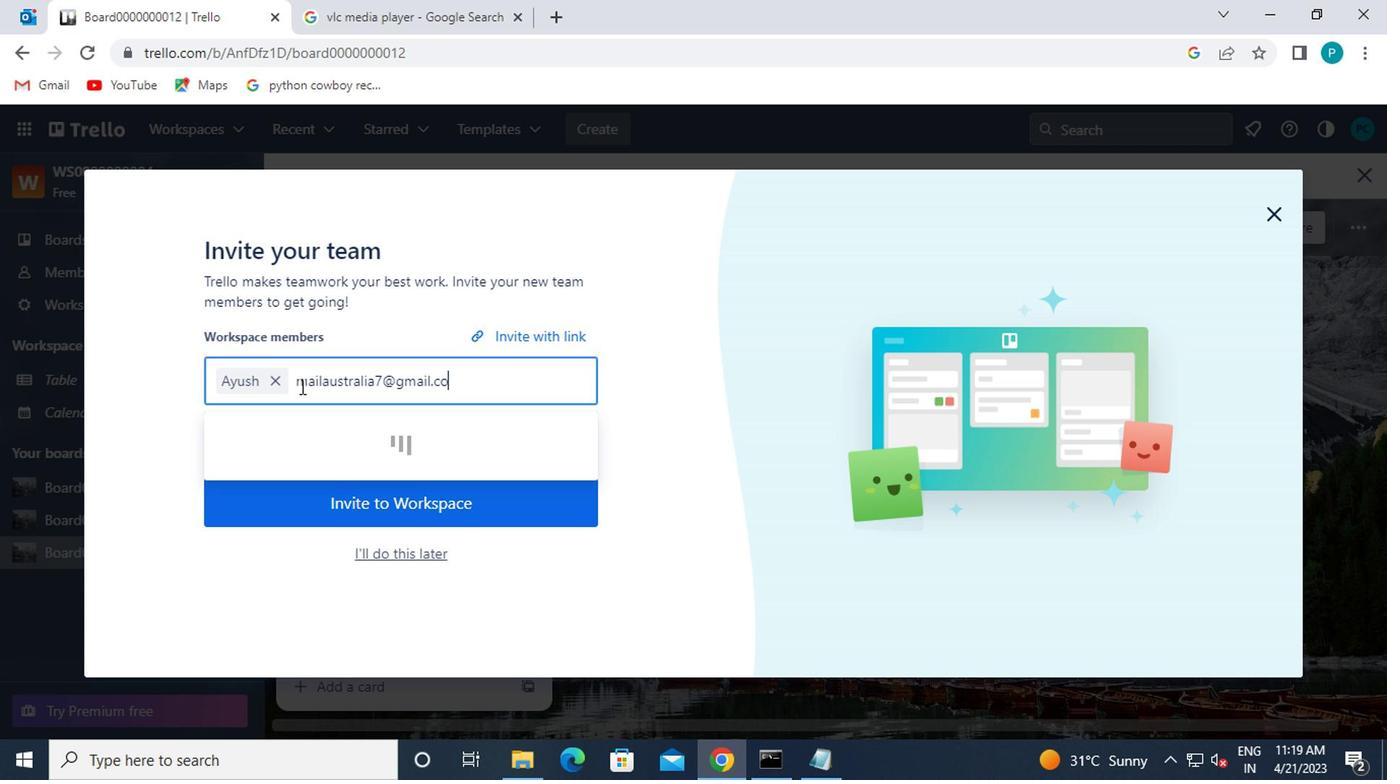 
Action: Mouse moved to (329, 453)
Screenshot: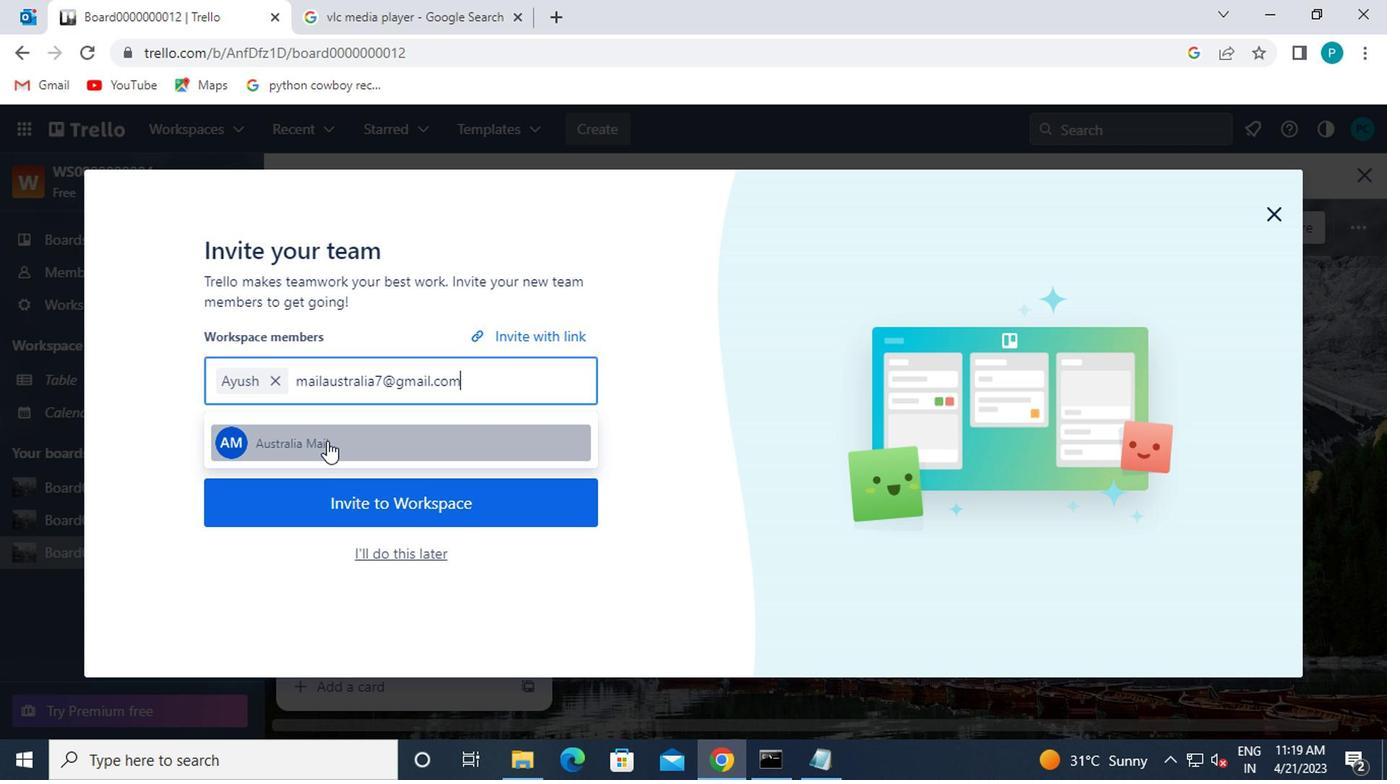 
Action: Mouse pressed left at (329, 453)
Screenshot: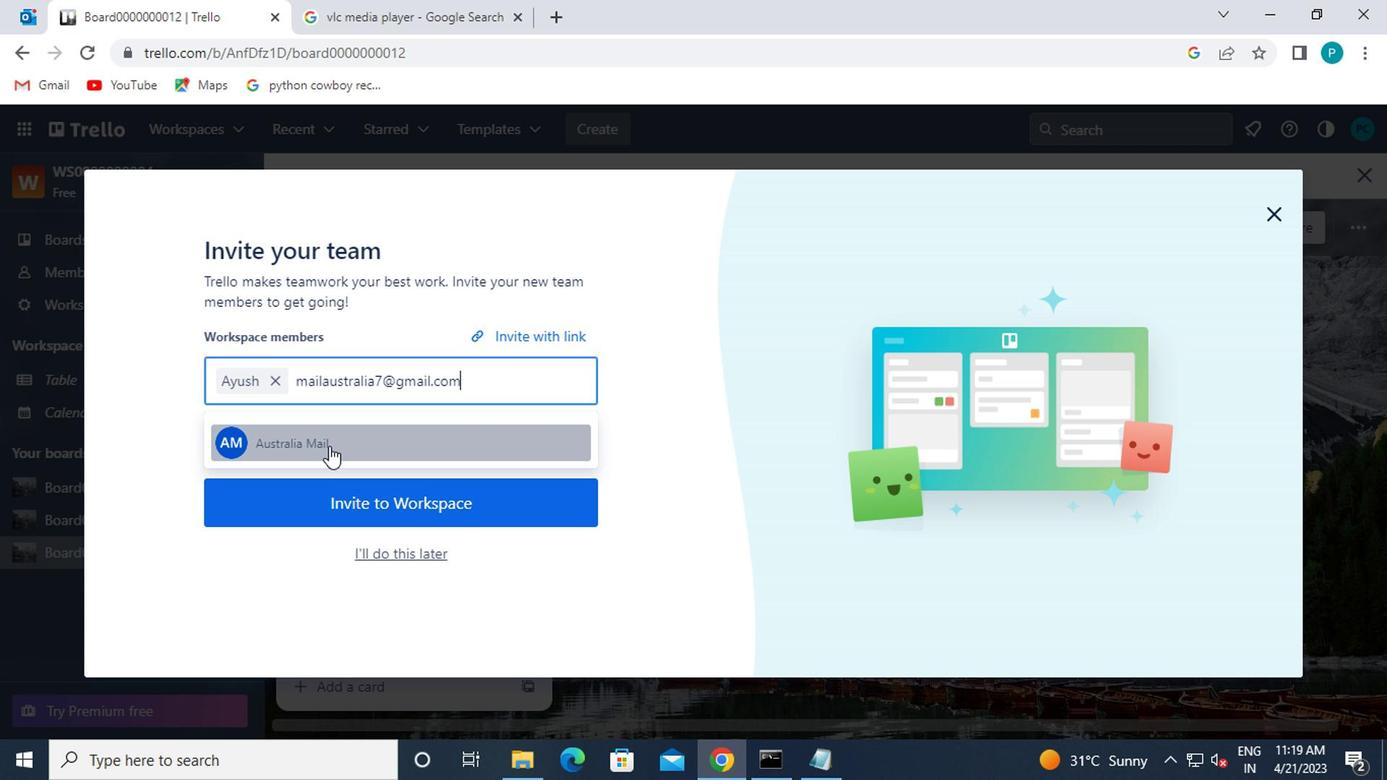 
Action: Mouse moved to (347, 448)
Screenshot: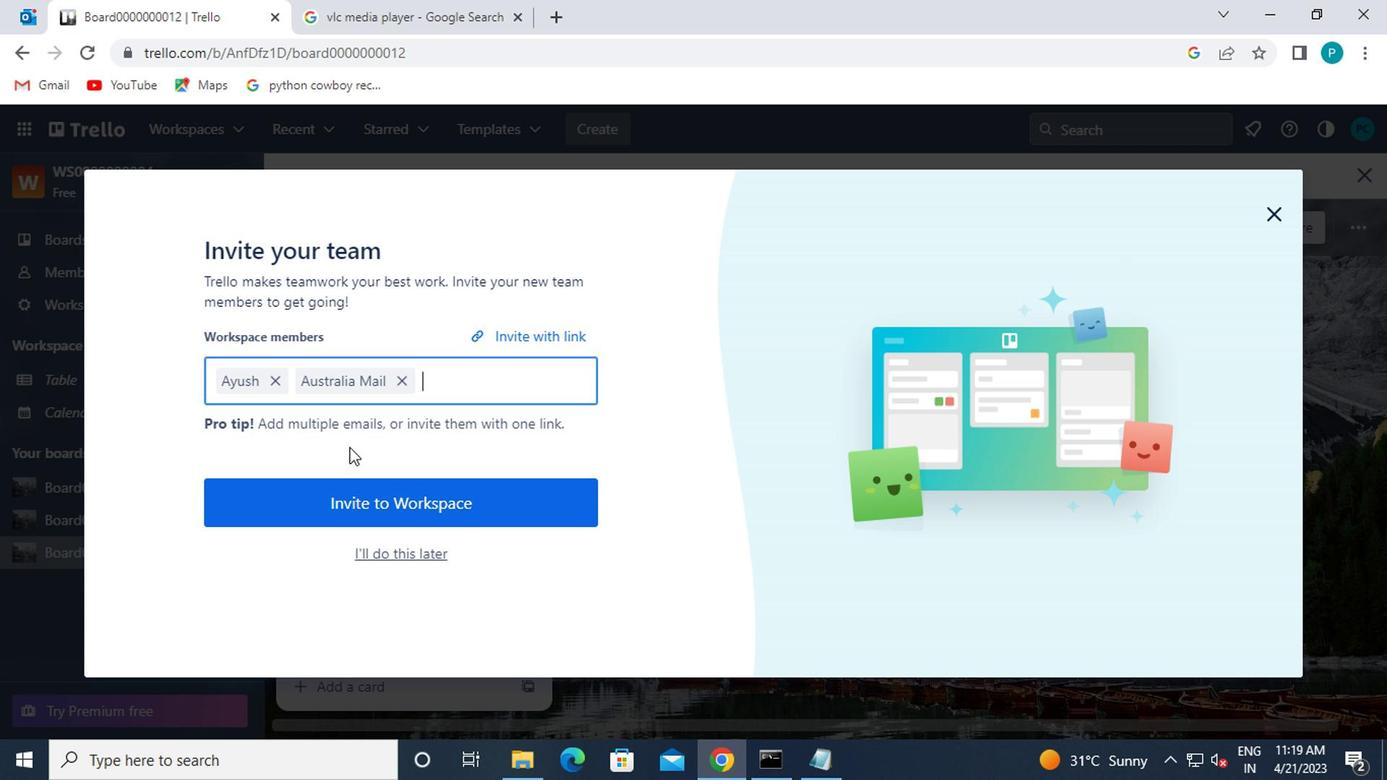 
Action: Key pressed CARX
Screenshot: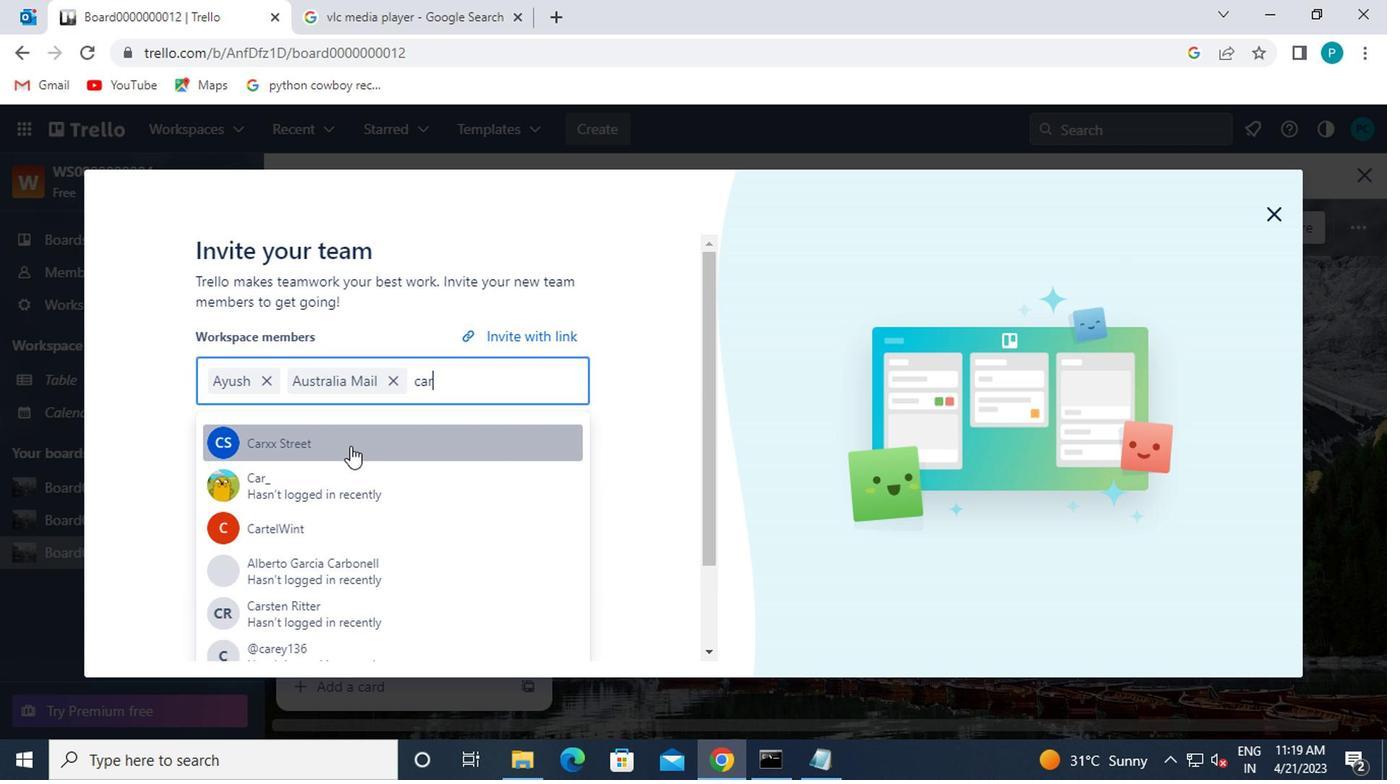 
Action: Mouse pressed left at (347, 448)
Screenshot: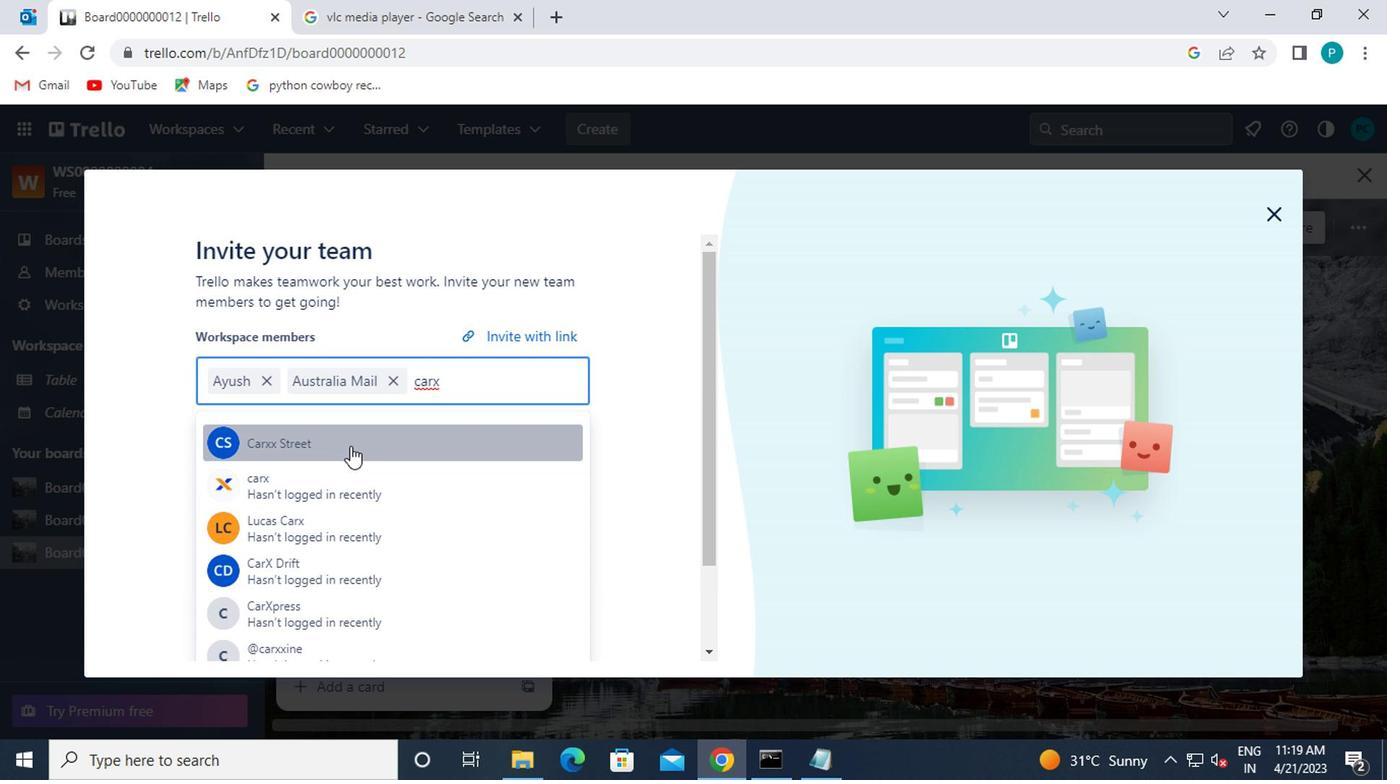 
Action: Key pressed NIKRATG<Key.backspace>HI889<Key.shift>@GMAIL.COM
Screenshot: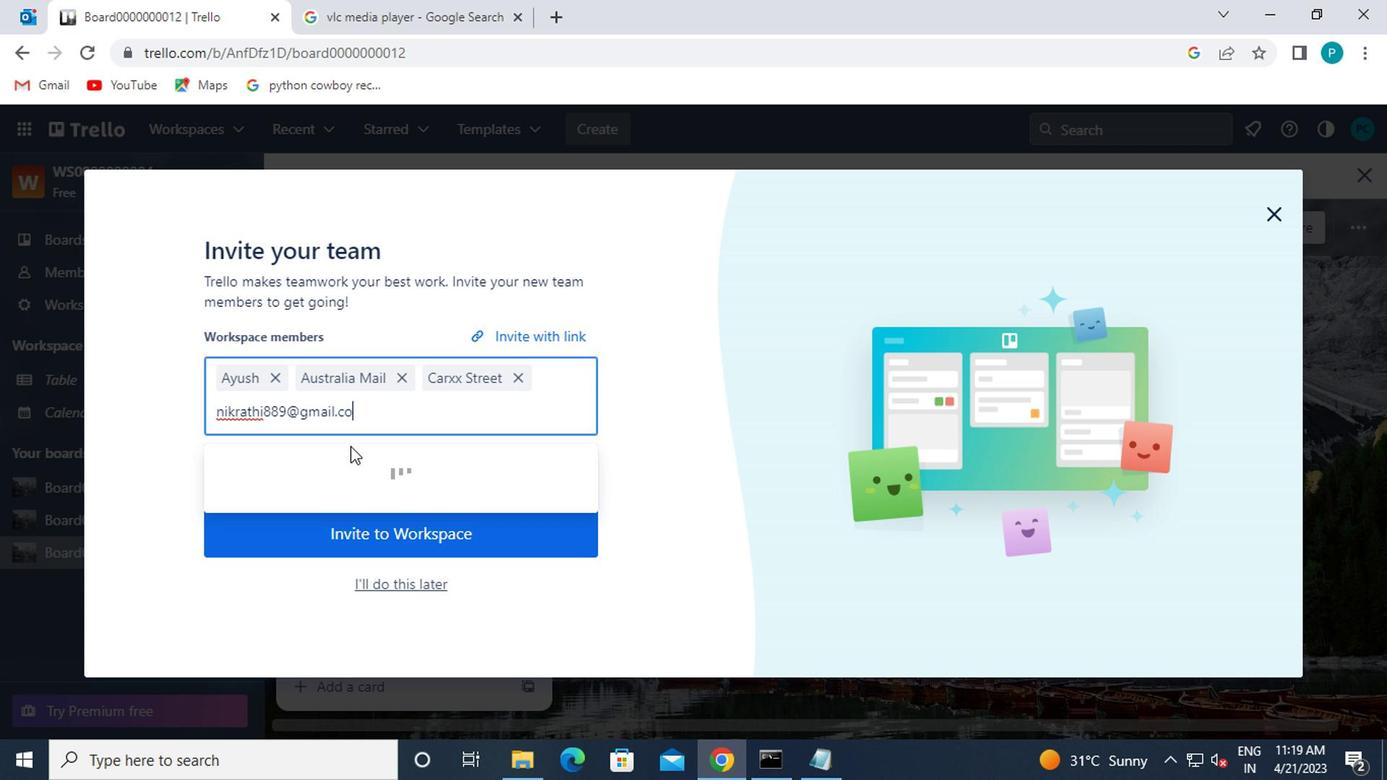 
Action: Mouse moved to (350, 470)
Screenshot: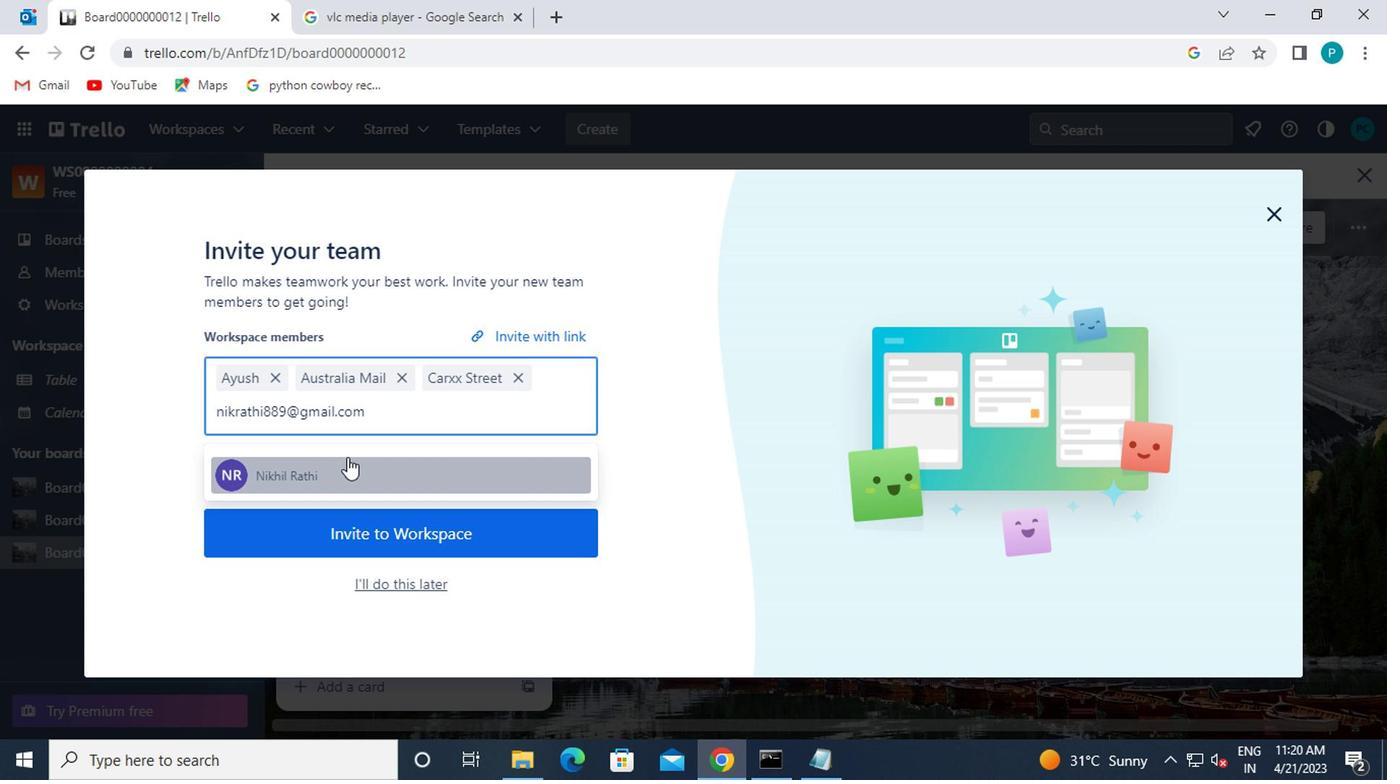 
Action: Mouse pressed left at (350, 470)
Screenshot: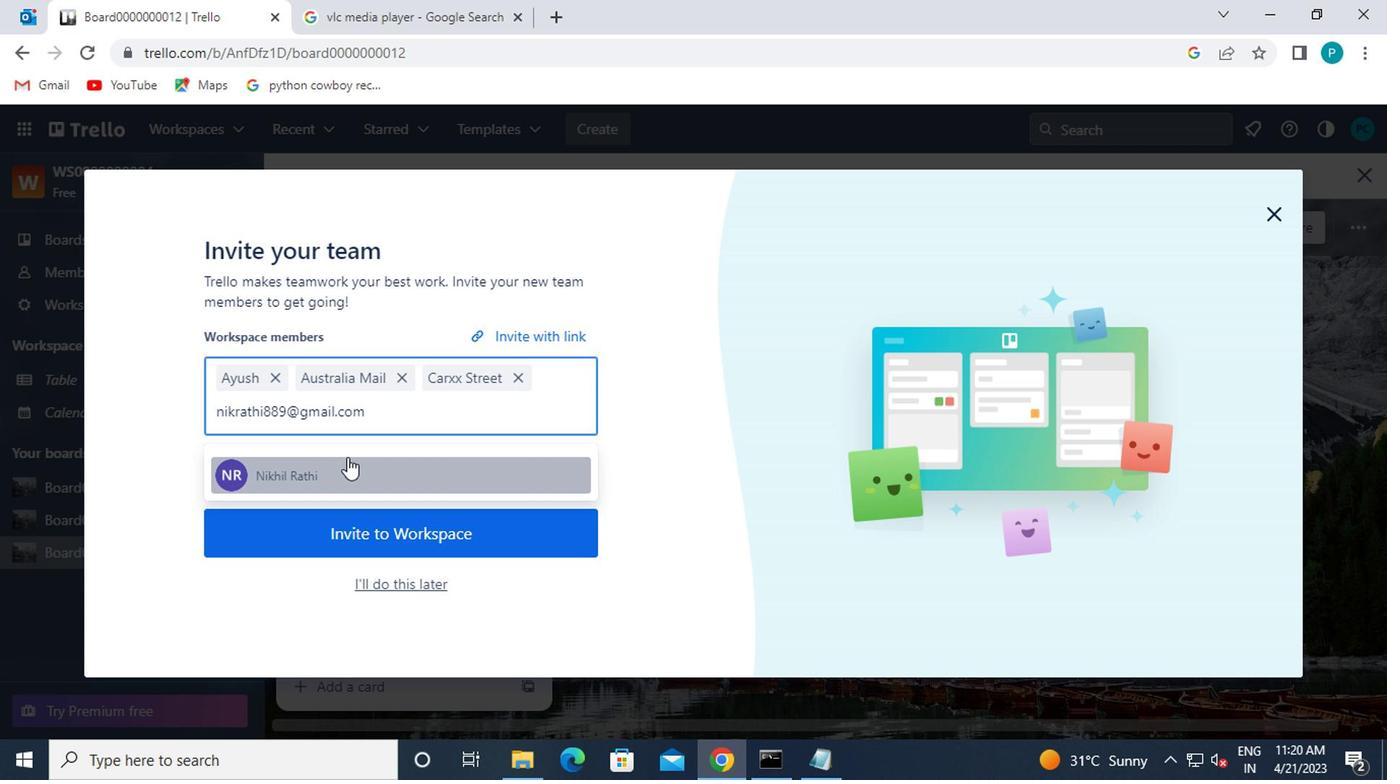 
Action: Mouse moved to (344, 531)
Screenshot: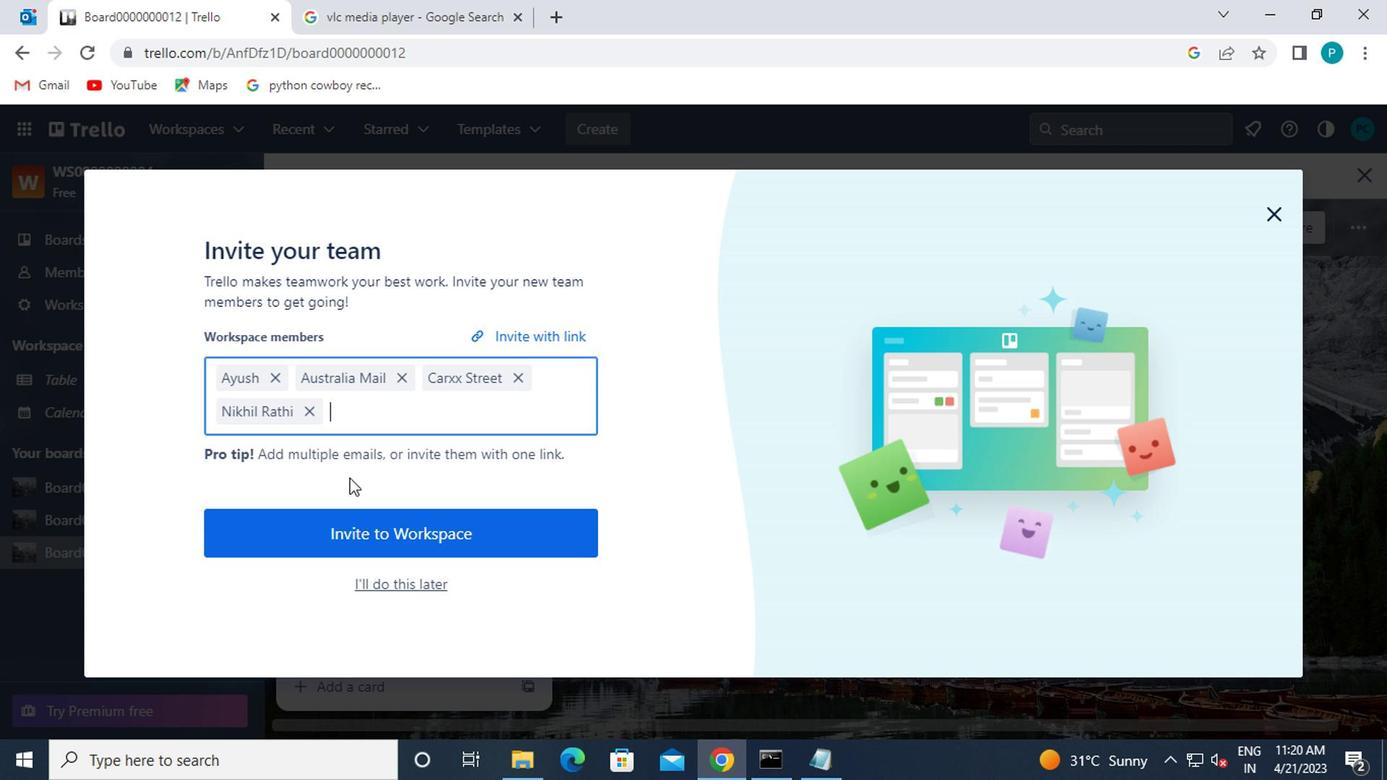 
Action: Mouse pressed left at (344, 531)
Screenshot: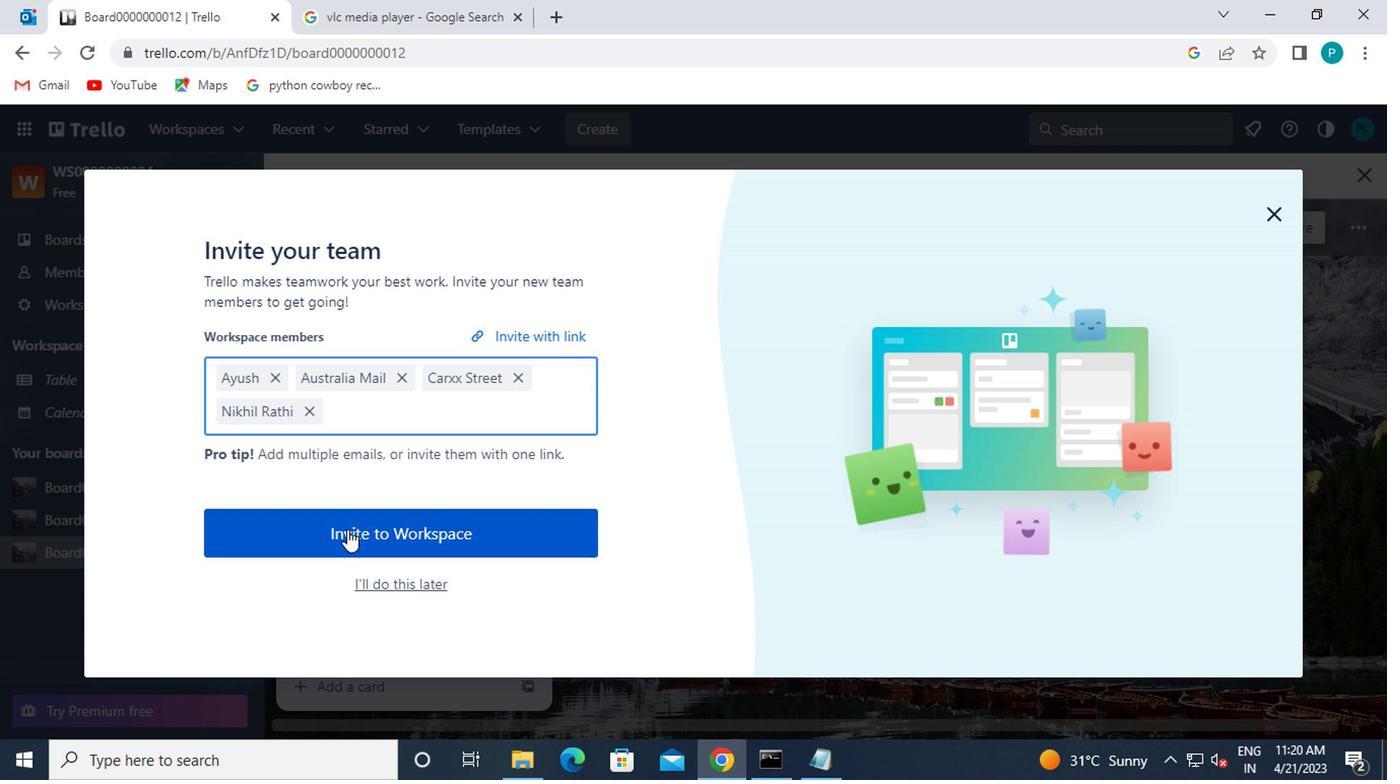 
